 Task: Find connections with filter location Teresina with filter topic #lawenforcementwith filter profile language German with filter current company Max Fashion India with filter school Visvesvaraya Technological University with filter industry Market Research with filter service category iOS Development with filter keywords title Title Researcher
Action: Mouse moved to (241, 326)
Screenshot: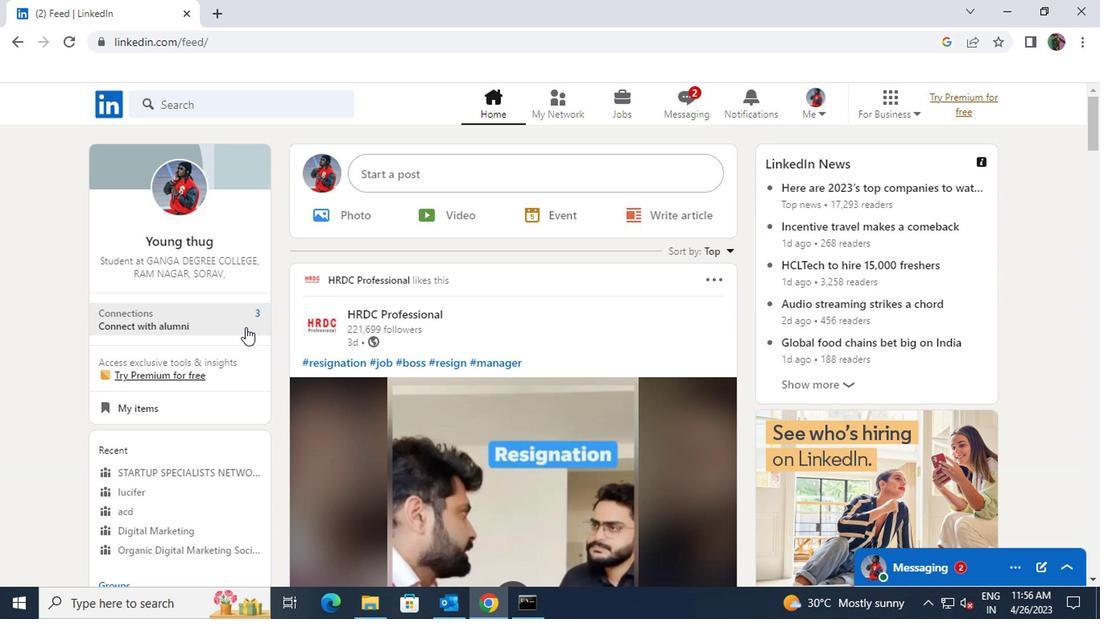 
Action: Mouse pressed left at (241, 326)
Screenshot: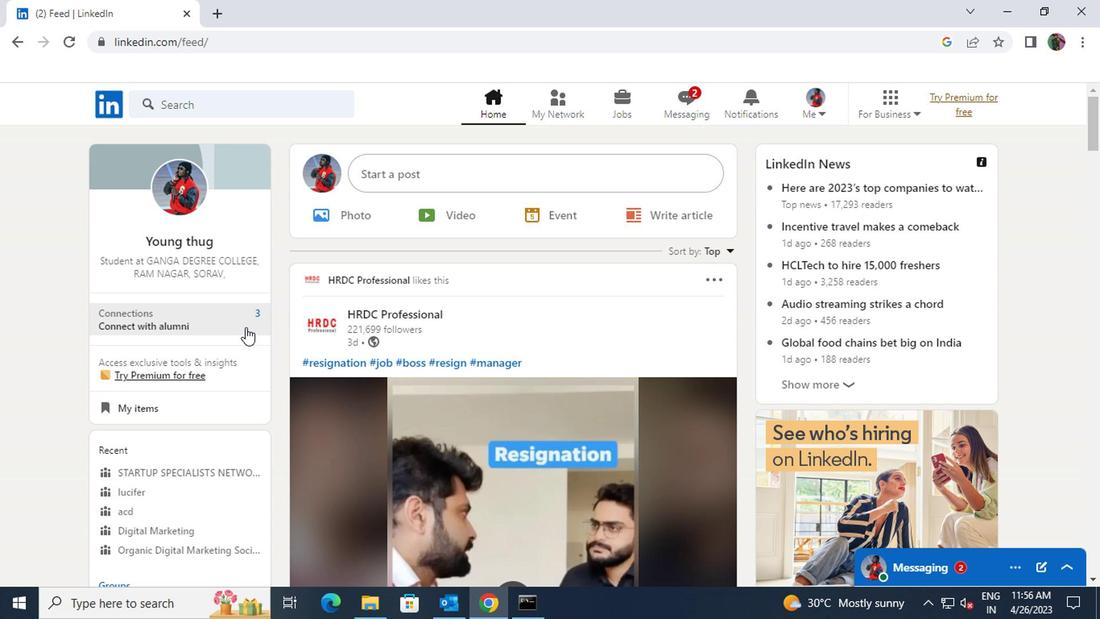 
Action: Mouse moved to (264, 193)
Screenshot: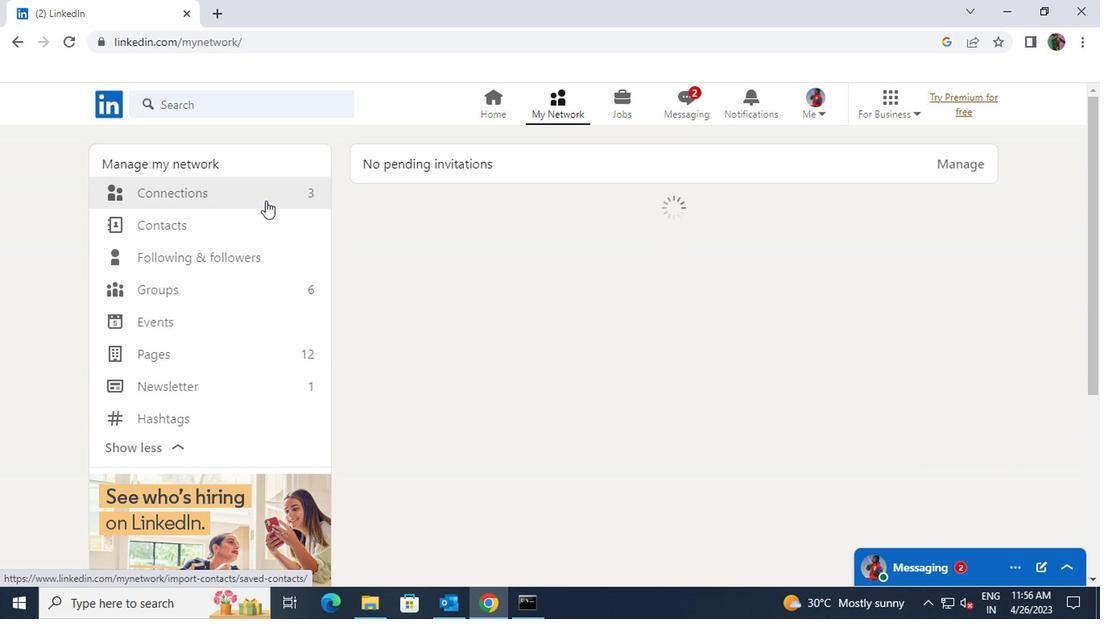 
Action: Mouse pressed left at (264, 193)
Screenshot: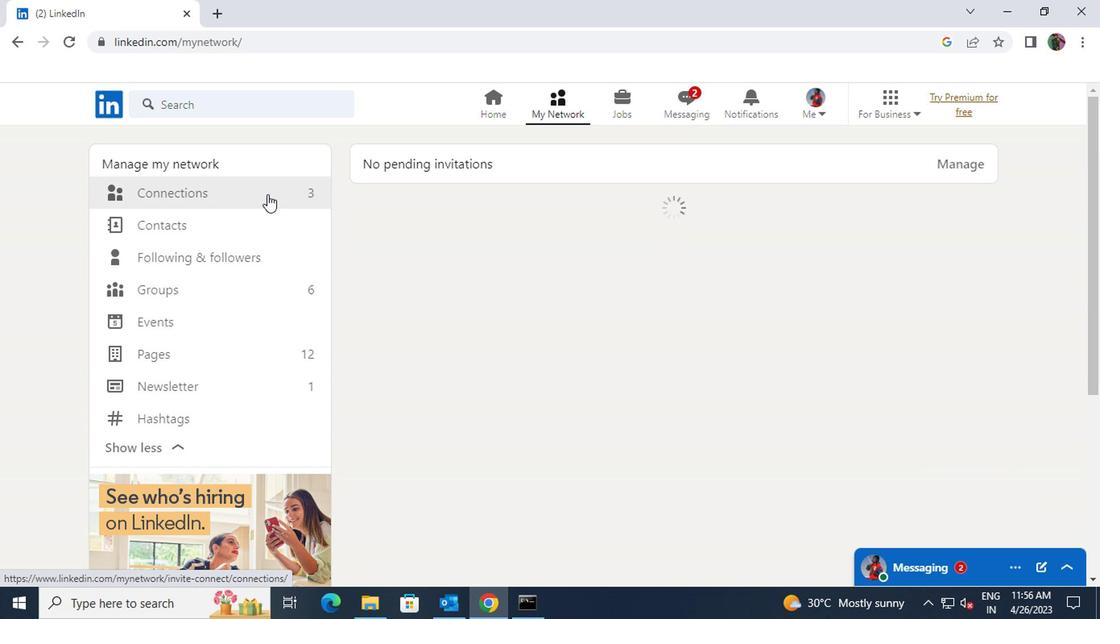 
Action: Mouse moved to (629, 197)
Screenshot: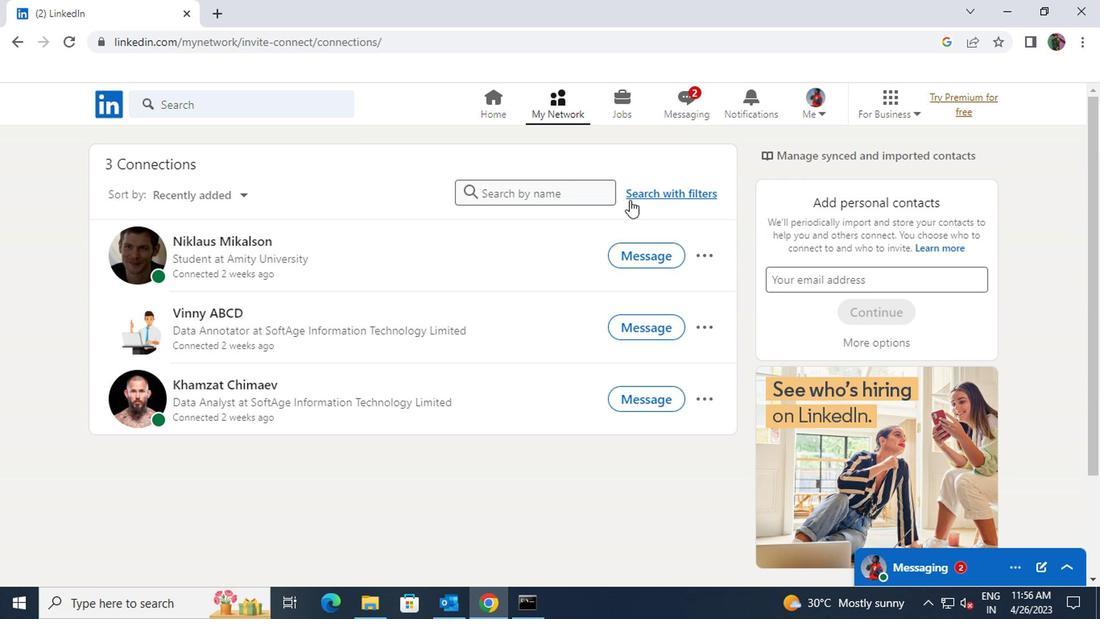 
Action: Mouse pressed left at (629, 197)
Screenshot: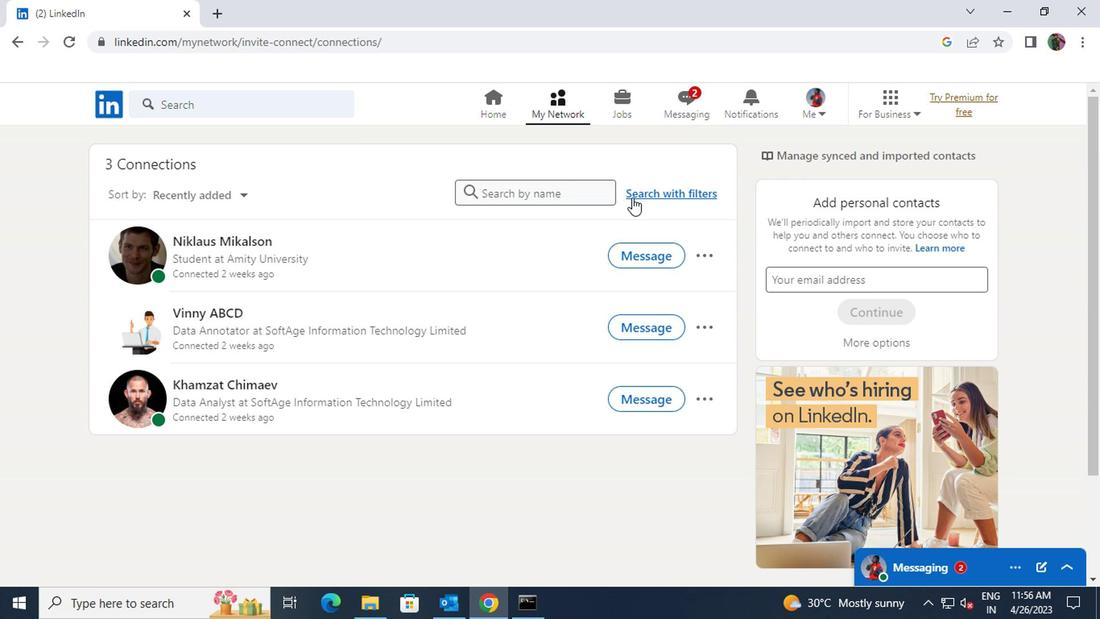 
Action: Mouse moved to (589, 146)
Screenshot: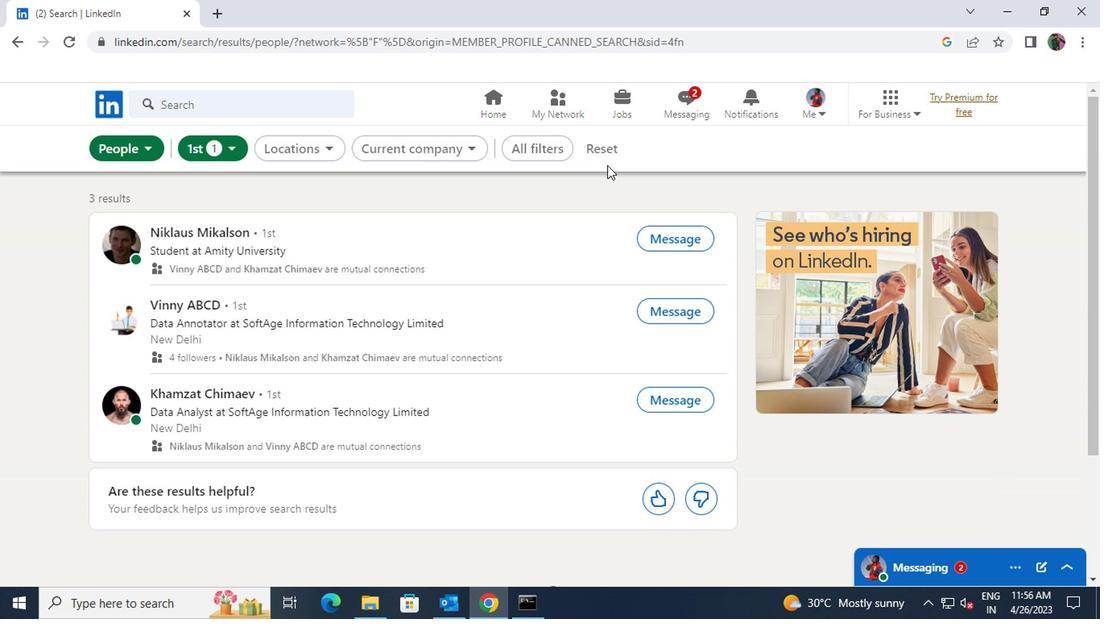 
Action: Mouse pressed left at (589, 146)
Screenshot: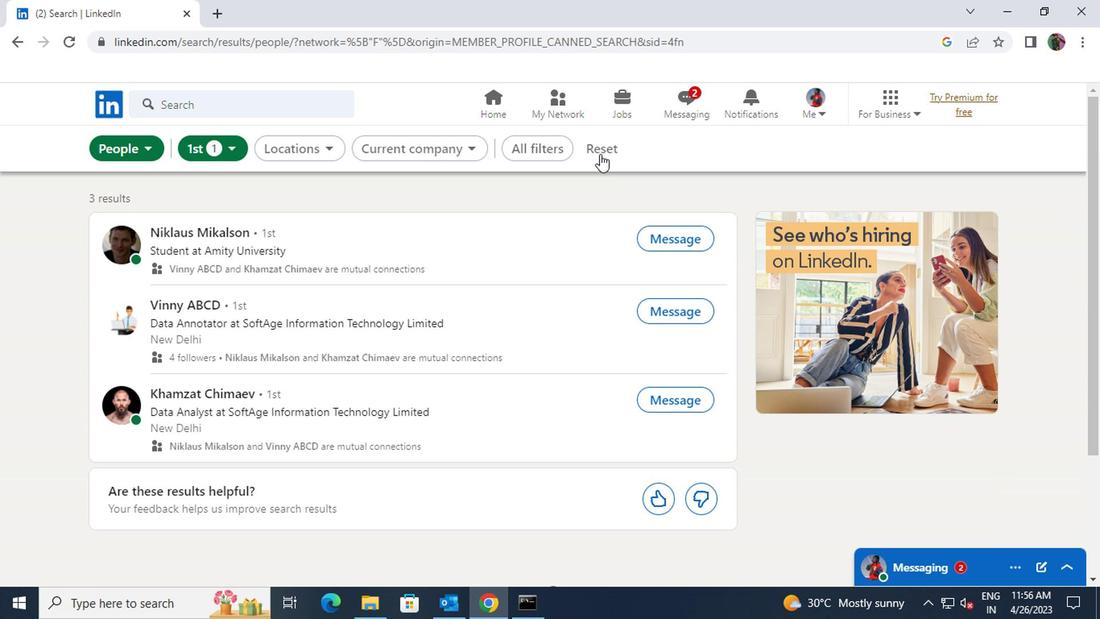 
Action: Mouse moved to (563, 148)
Screenshot: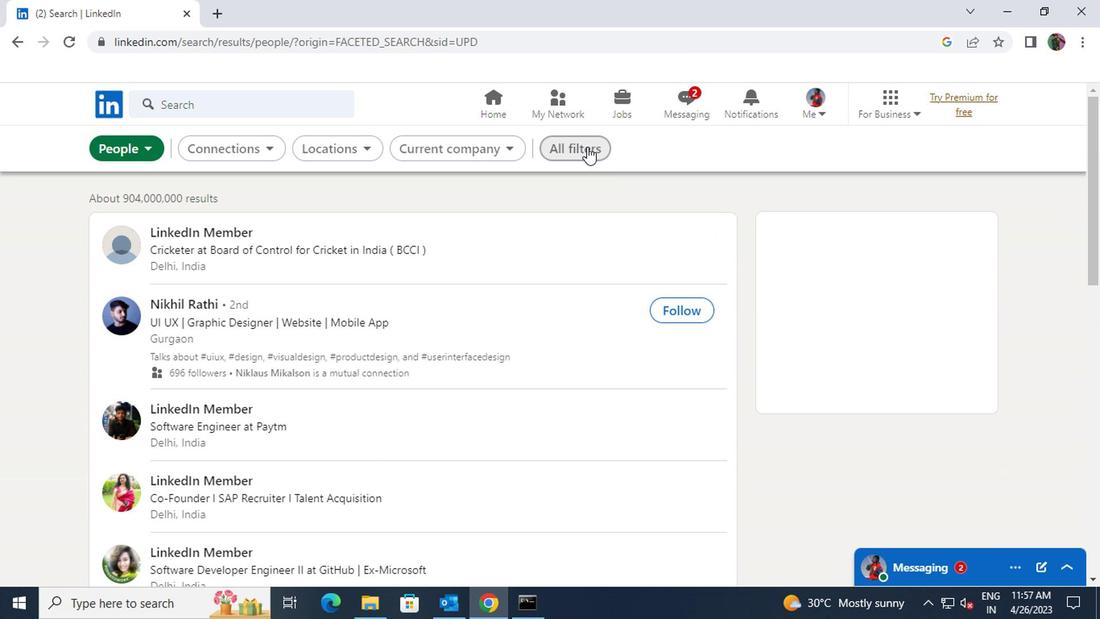 
Action: Mouse pressed left at (563, 148)
Screenshot: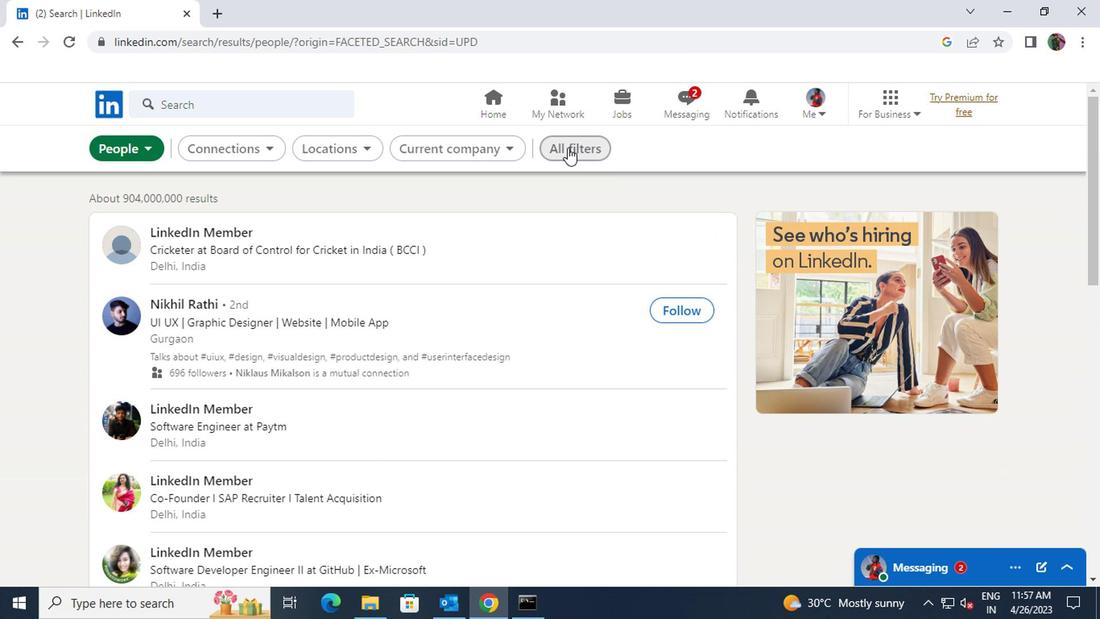 
Action: Mouse moved to (774, 315)
Screenshot: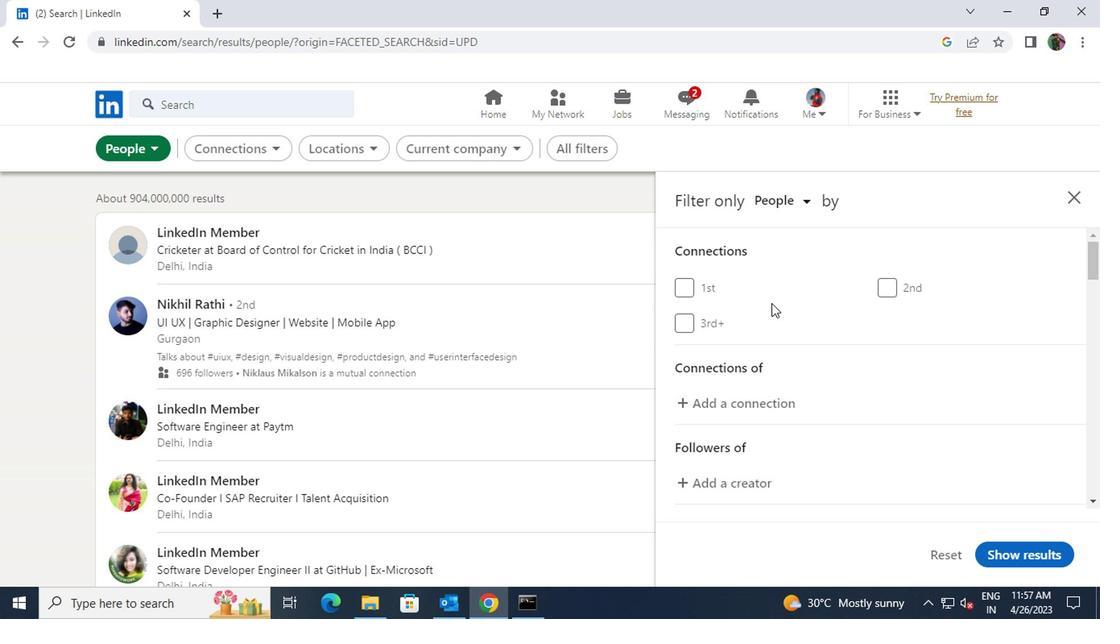 
Action: Mouse scrolled (774, 315) with delta (0, 0)
Screenshot: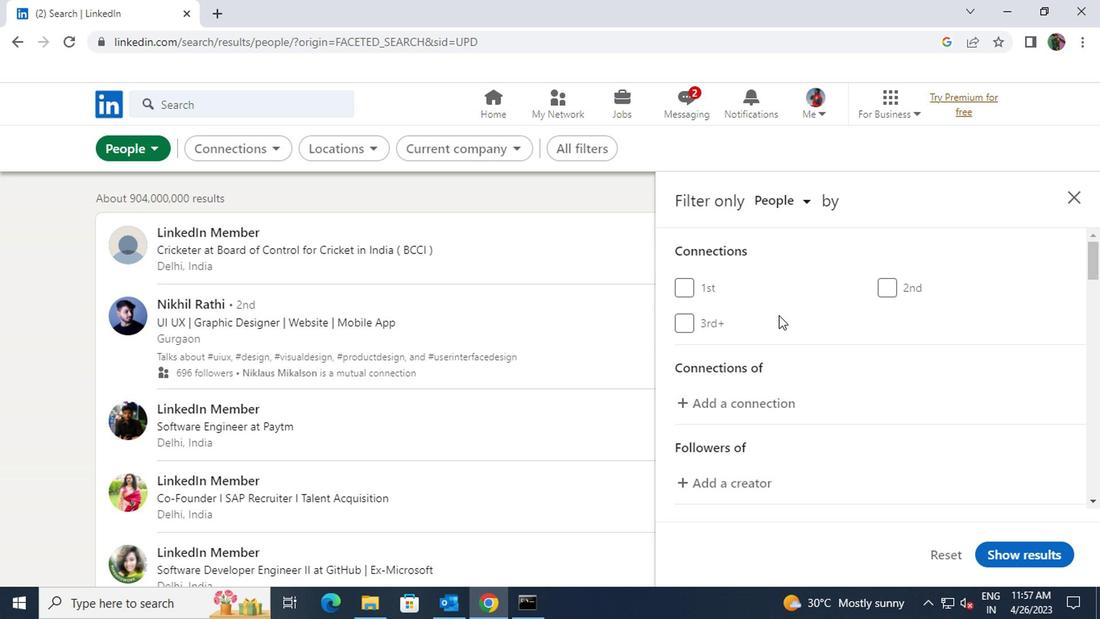 
Action: Mouse scrolled (774, 315) with delta (0, 0)
Screenshot: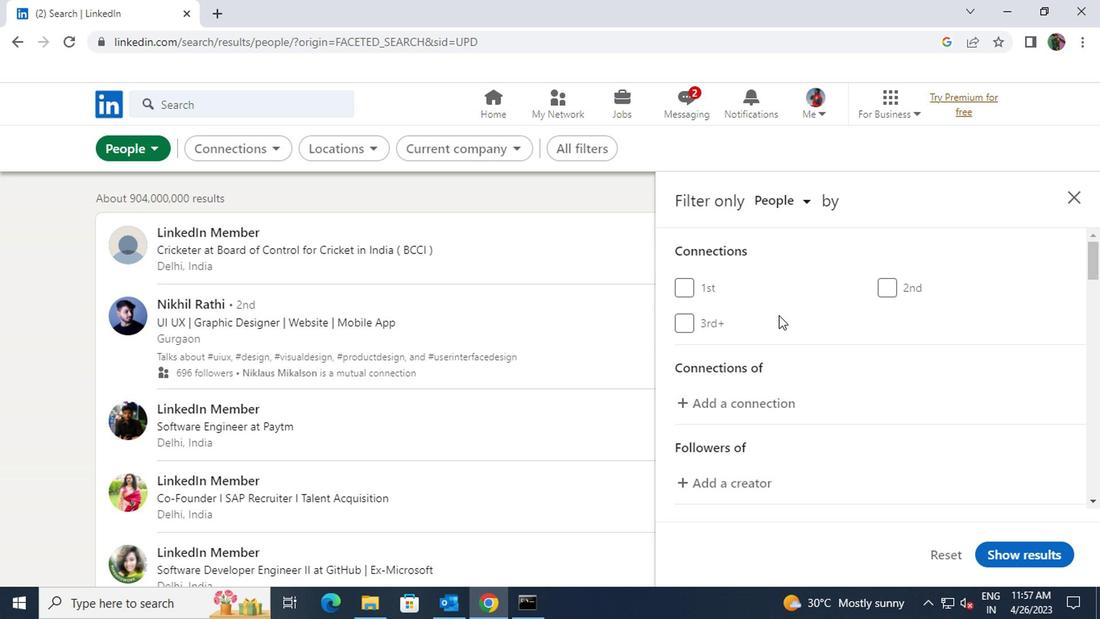 
Action: Mouse scrolled (774, 315) with delta (0, 0)
Screenshot: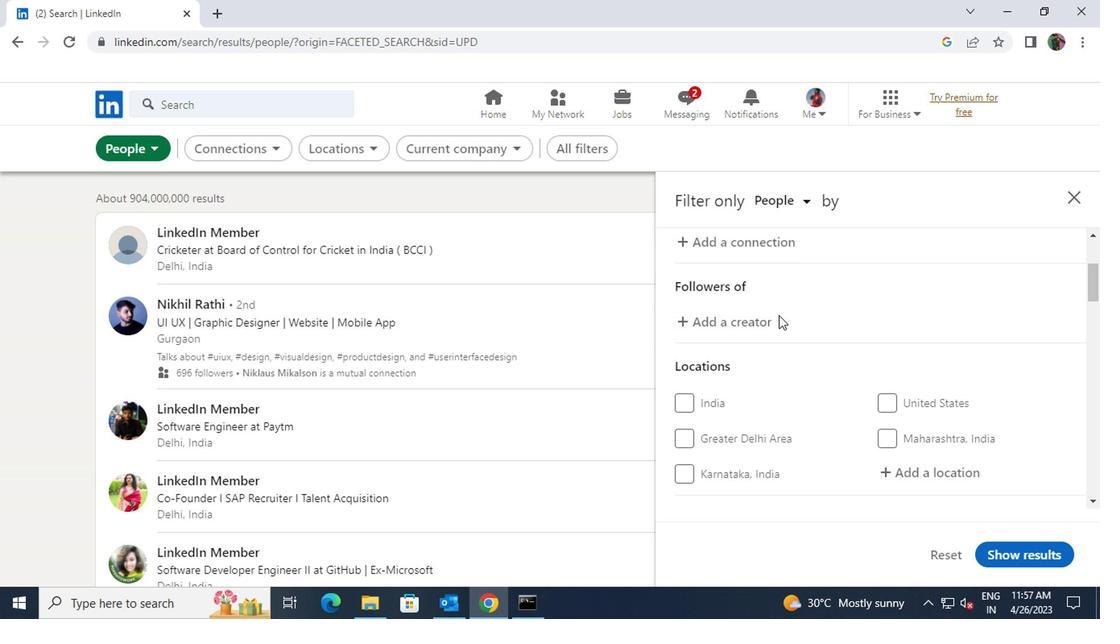 
Action: Mouse moved to (905, 392)
Screenshot: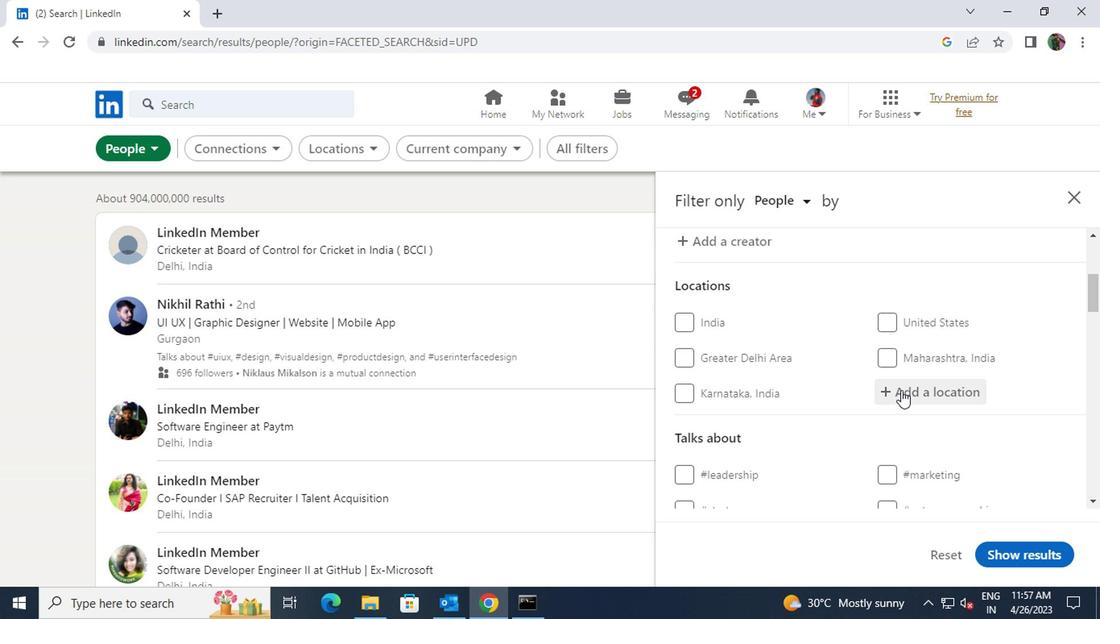 
Action: Mouse pressed left at (905, 392)
Screenshot: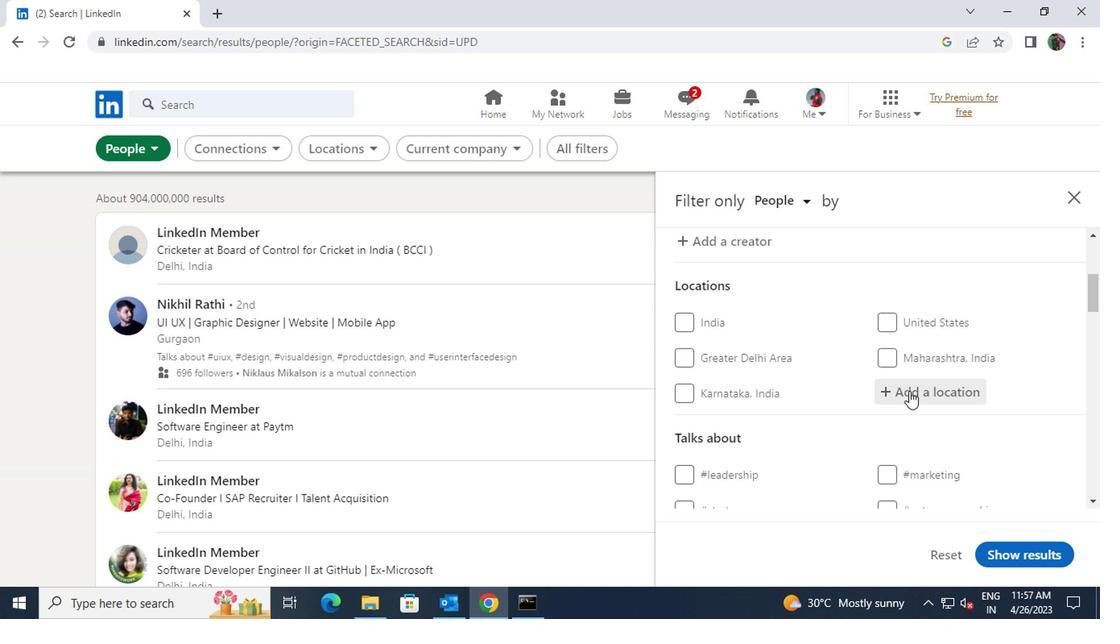 
Action: Key pressed <Key.shift><Key.shift>TERESINA
Screenshot: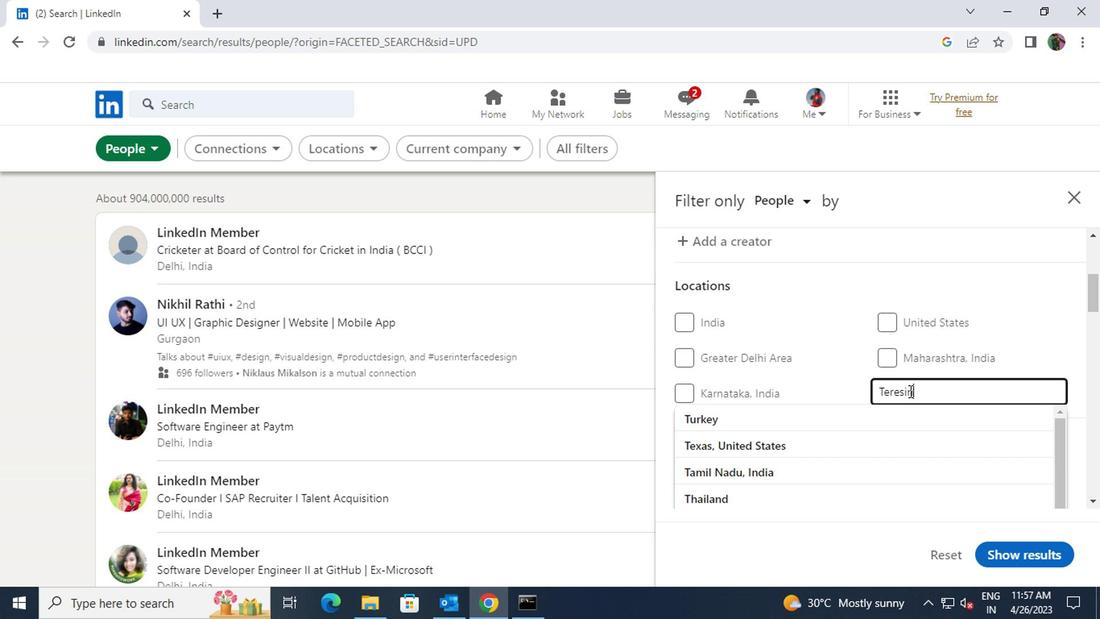 
Action: Mouse moved to (888, 419)
Screenshot: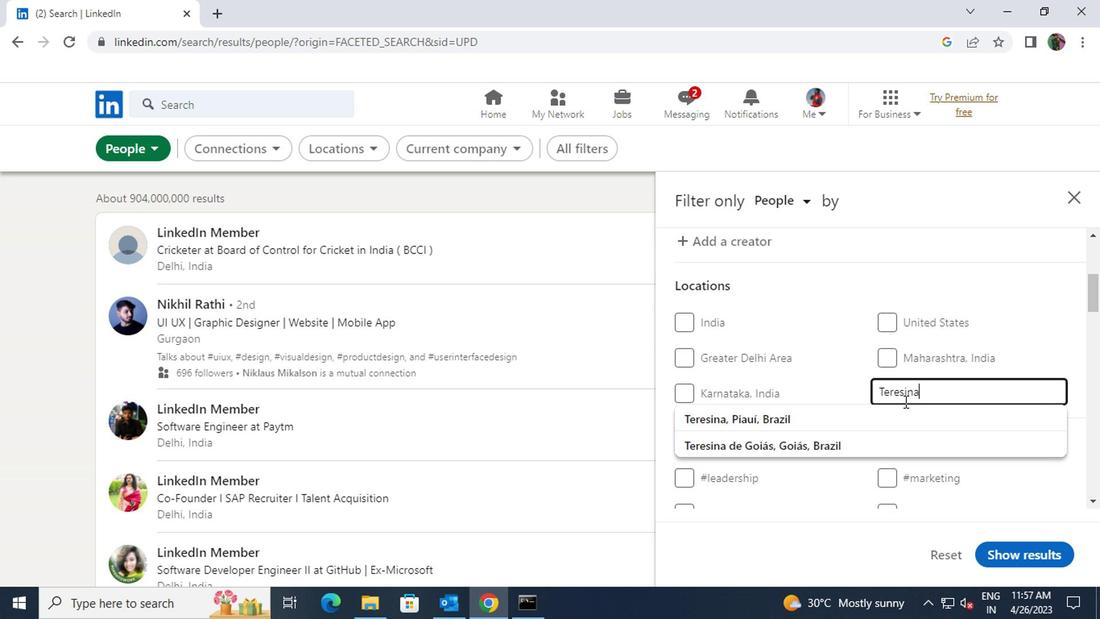 
Action: Mouse pressed left at (888, 419)
Screenshot: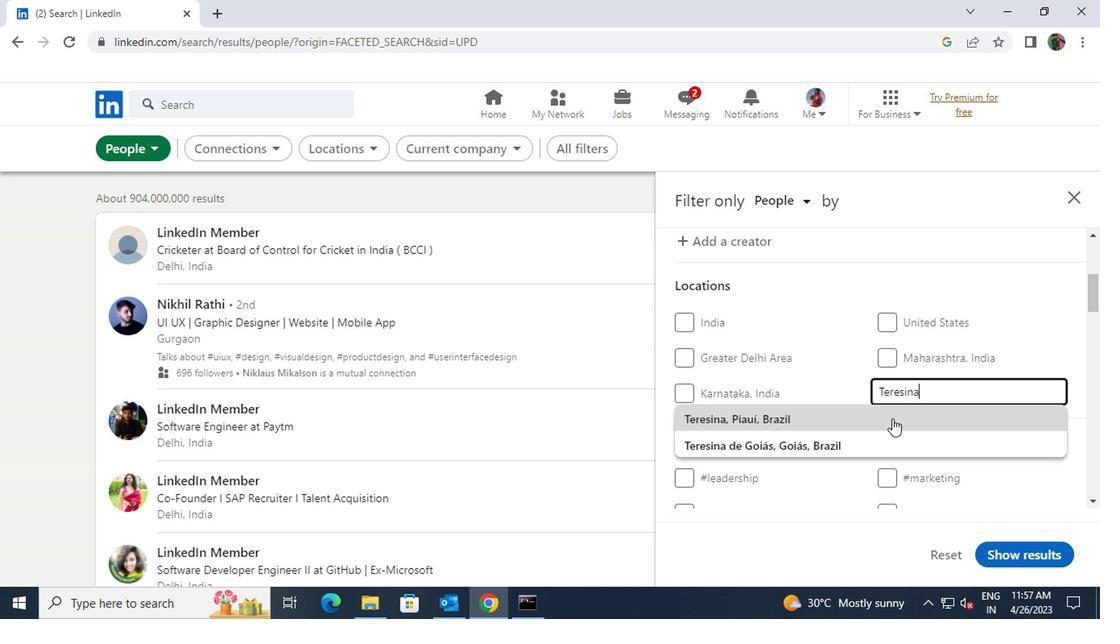 
Action: Mouse scrolled (888, 418) with delta (0, -1)
Screenshot: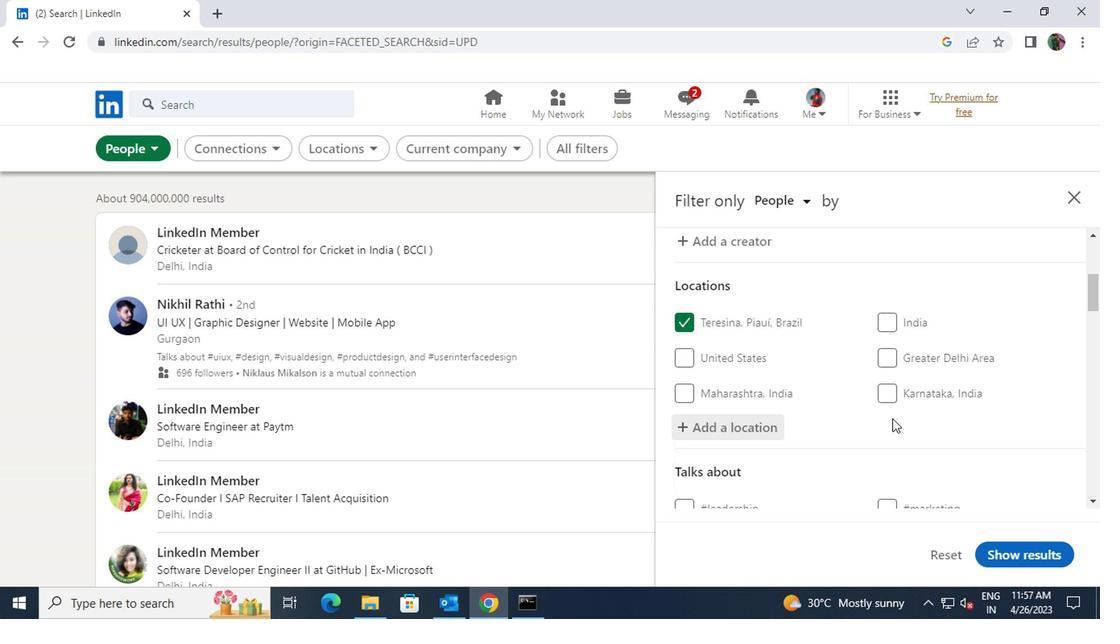 
Action: Mouse scrolled (888, 418) with delta (0, -1)
Screenshot: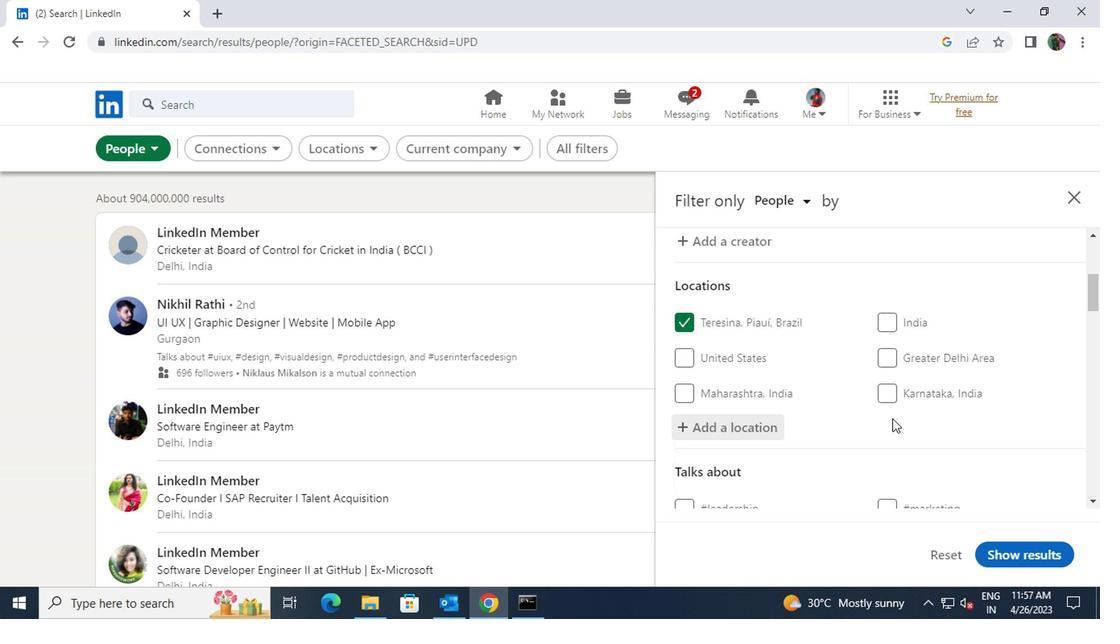 
Action: Mouse scrolled (888, 418) with delta (0, -1)
Screenshot: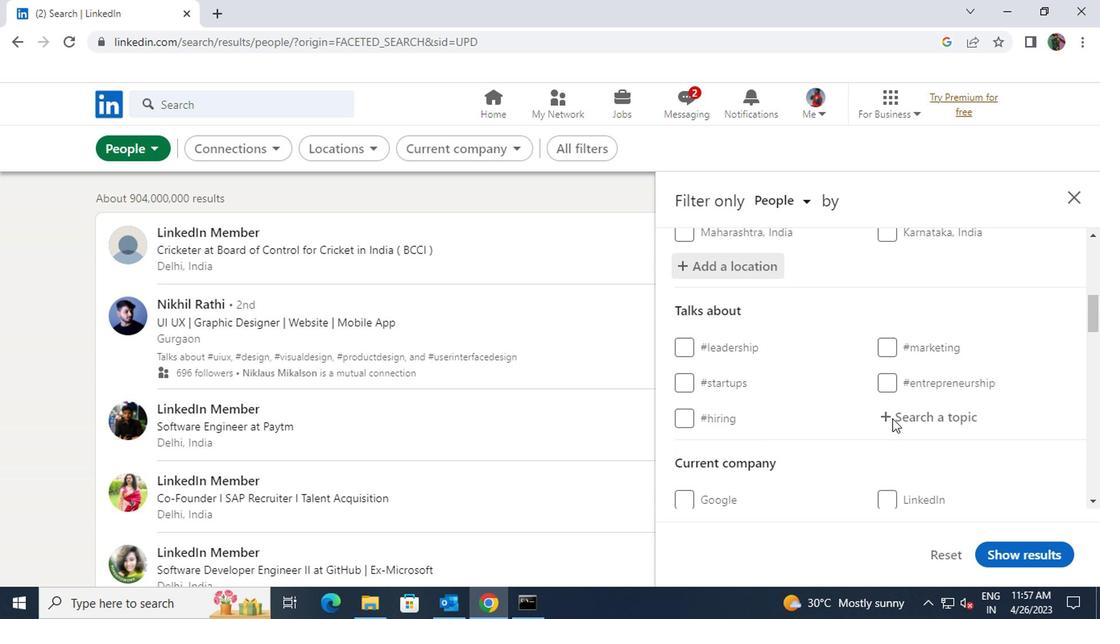 
Action: Mouse moved to (891, 338)
Screenshot: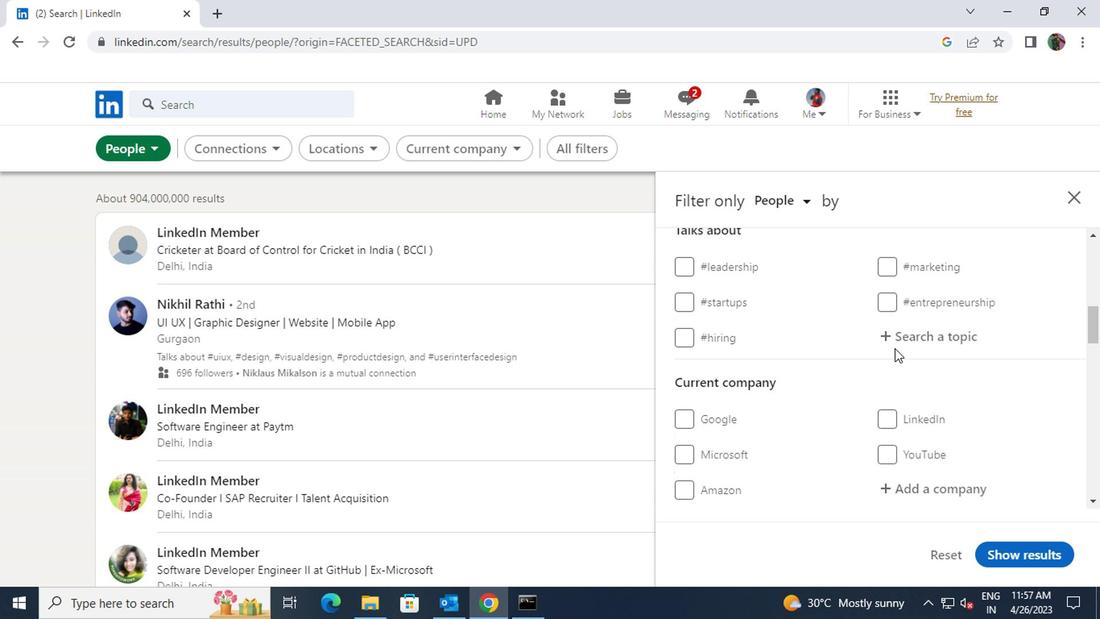 
Action: Mouse pressed left at (891, 338)
Screenshot: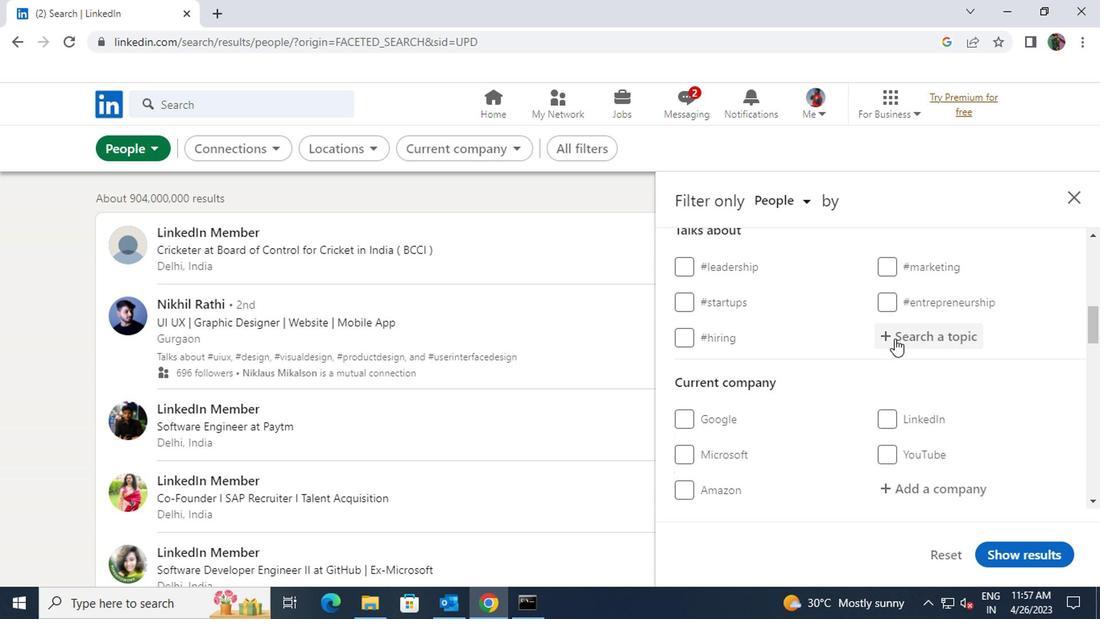 
Action: Key pressed <Key.shift><Key.shift><Key.shift><Key.shift><Key.shift><Key.shift><Key.shift><Key.shift>#<Key.shift>LAWENFORCEMNWITH
Screenshot: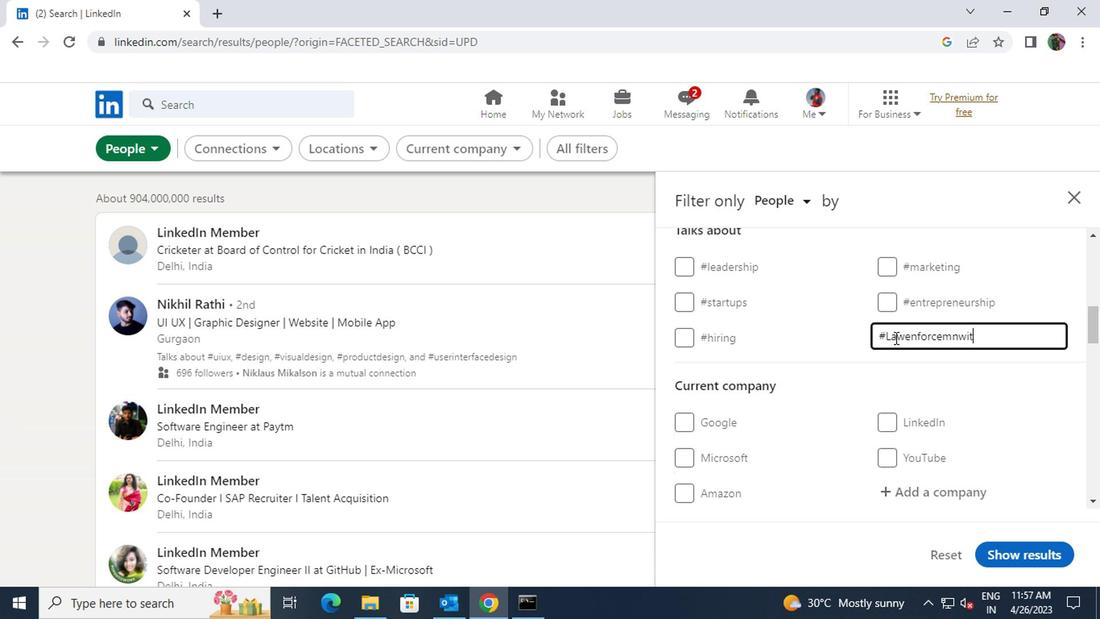 
Action: Mouse scrolled (891, 338) with delta (0, 0)
Screenshot: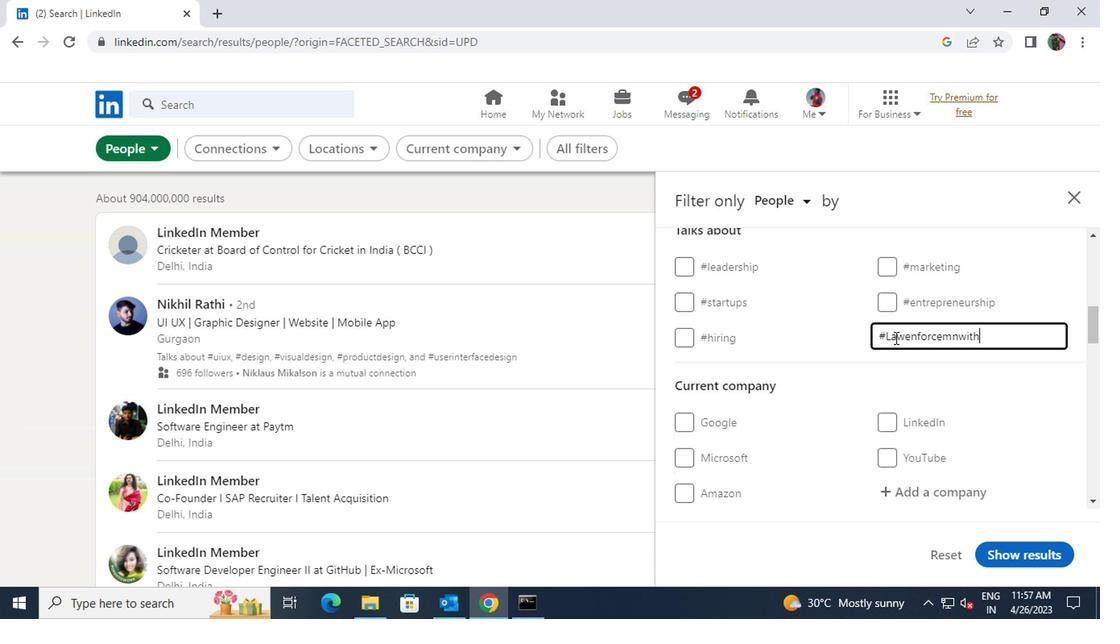
Action: Mouse scrolled (891, 338) with delta (0, 0)
Screenshot: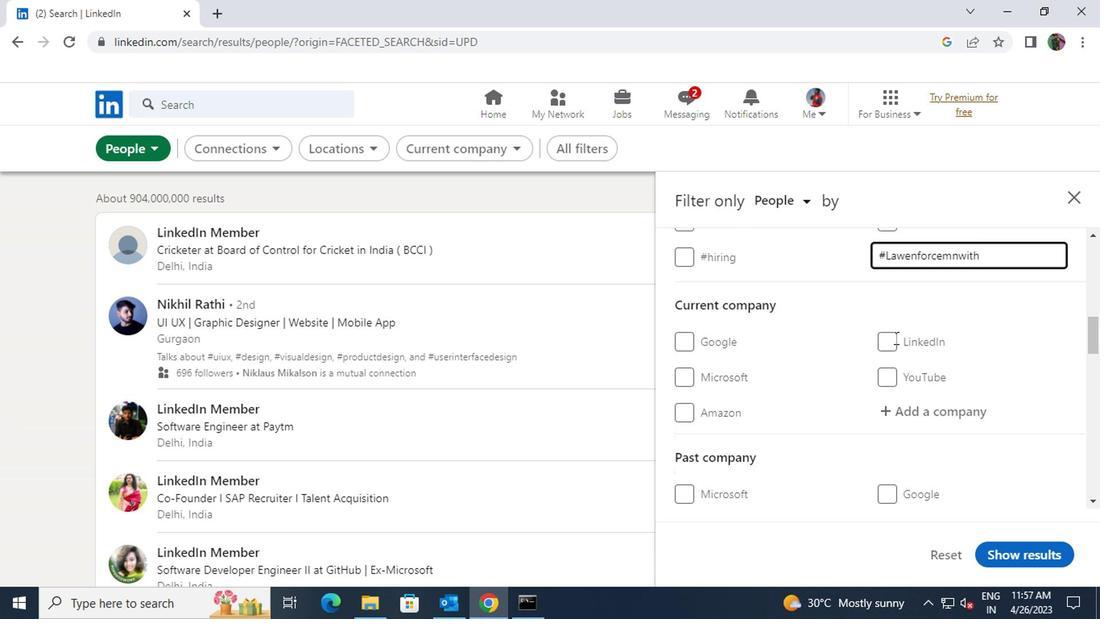 
Action: Mouse moved to (901, 325)
Screenshot: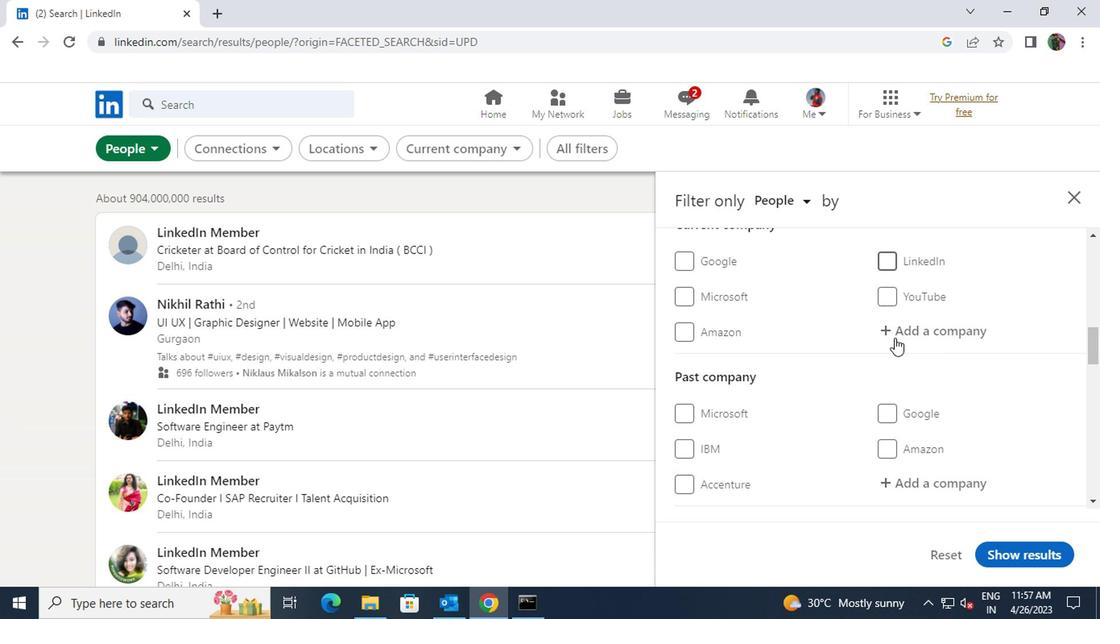 
Action: Mouse pressed left at (901, 325)
Screenshot: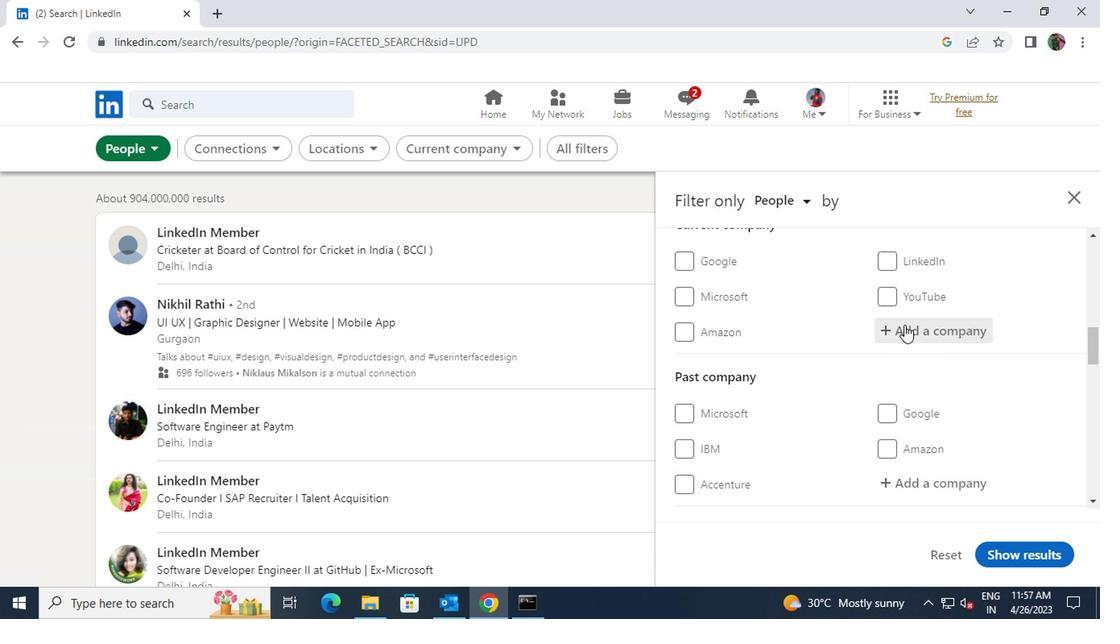 
Action: Key pressed <Key.shift>MAX<Key.space>FASHION
Screenshot: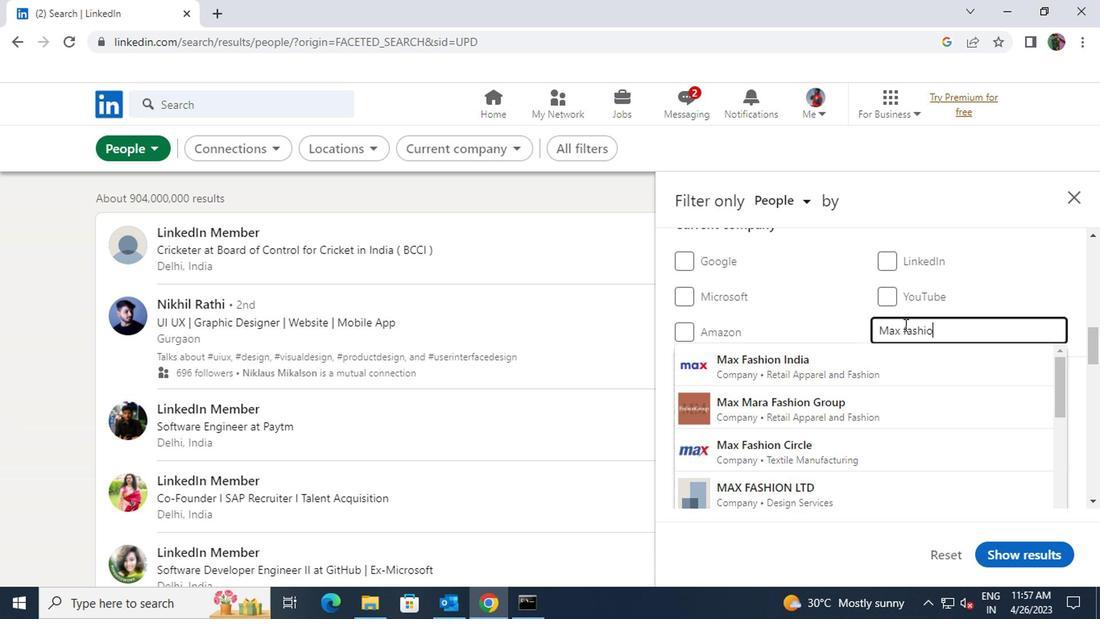 
Action: Mouse moved to (883, 367)
Screenshot: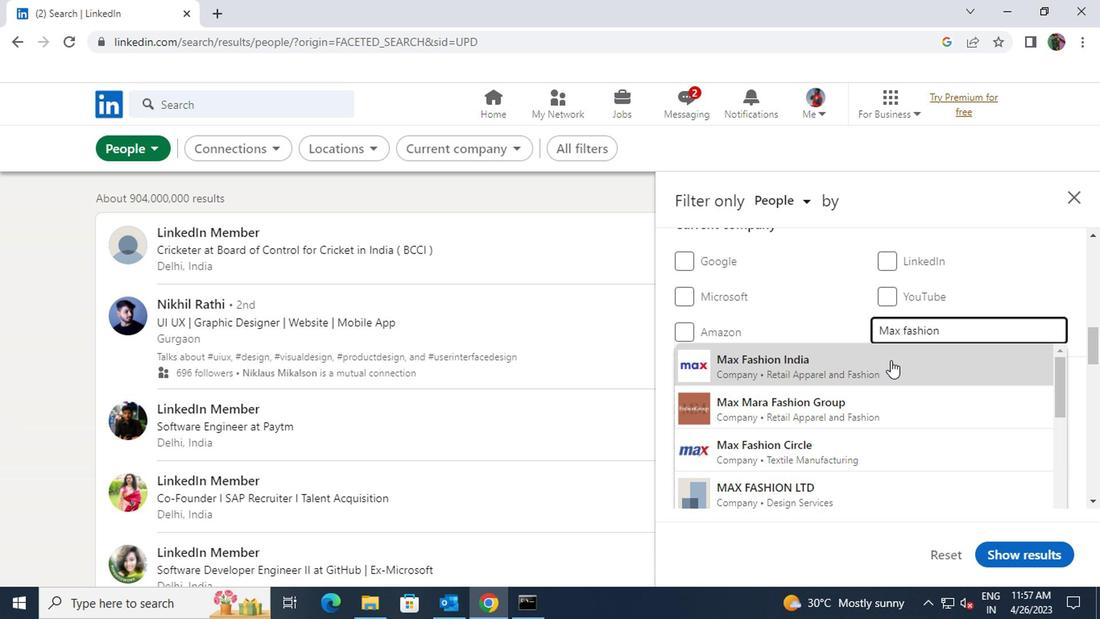
Action: Mouse pressed left at (883, 367)
Screenshot: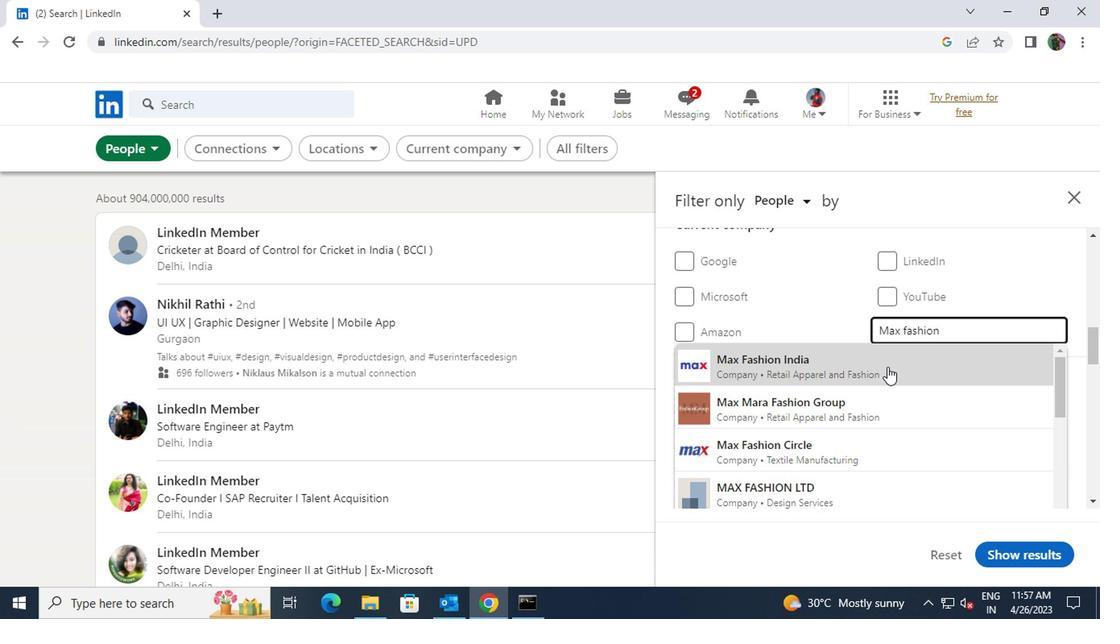 
Action: Mouse scrolled (883, 366) with delta (0, -1)
Screenshot: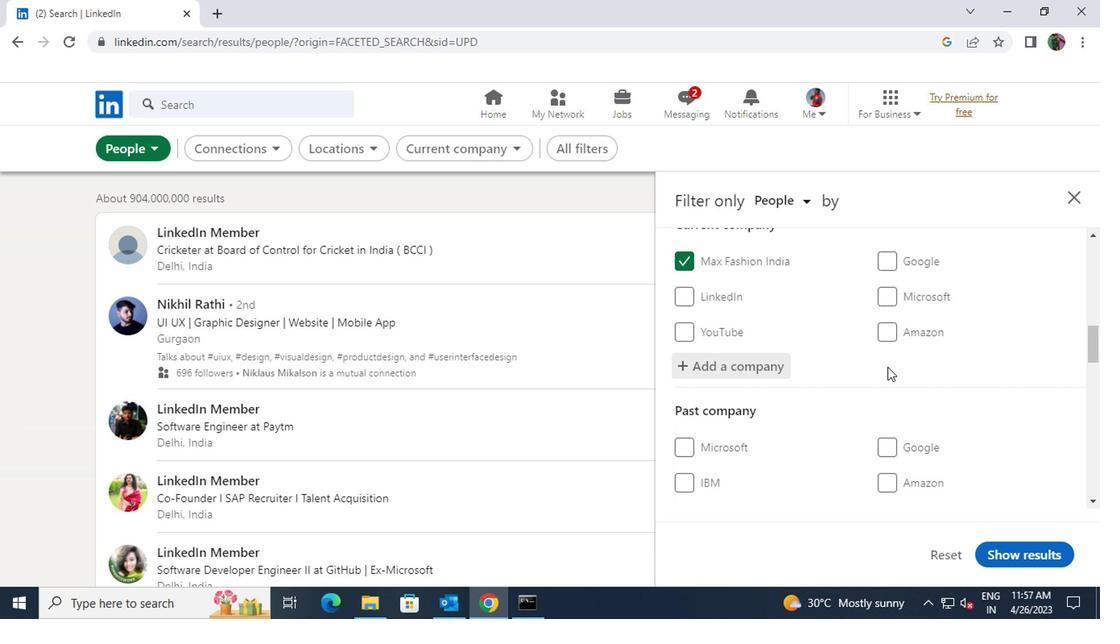 
Action: Mouse scrolled (883, 366) with delta (0, -1)
Screenshot: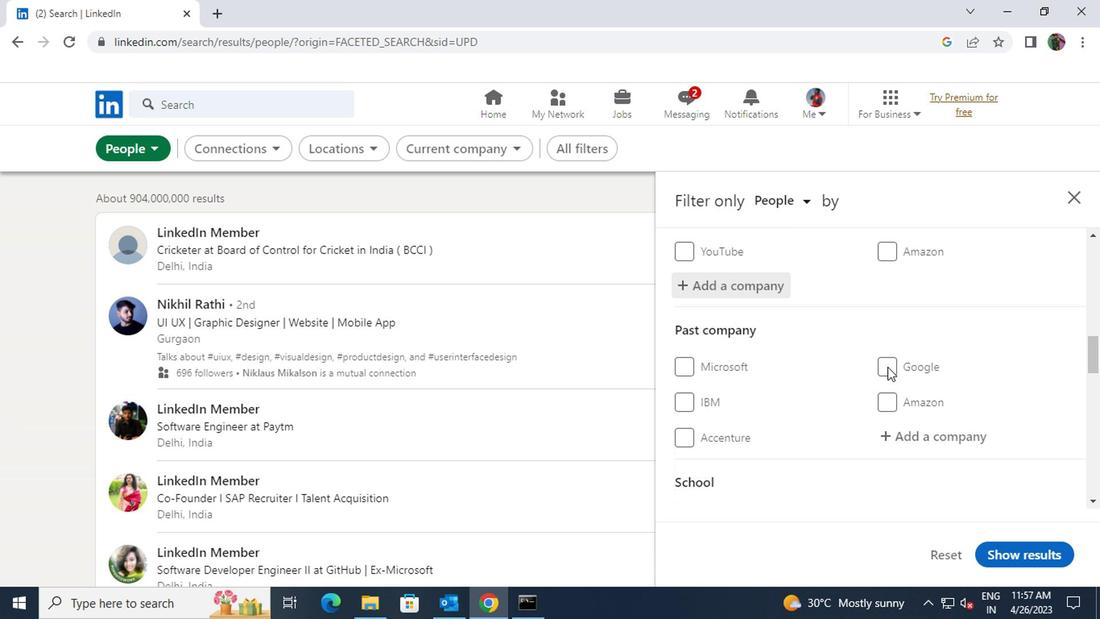 
Action: Mouse scrolled (883, 366) with delta (0, -1)
Screenshot: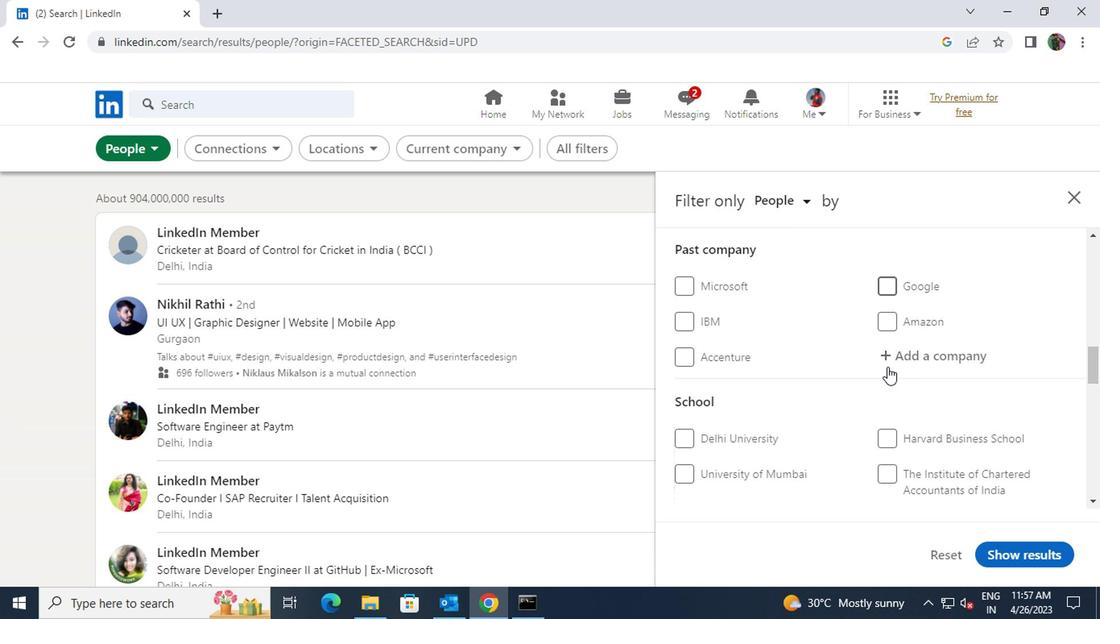 
Action: Mouse moved to (890, 441)
Screenshot: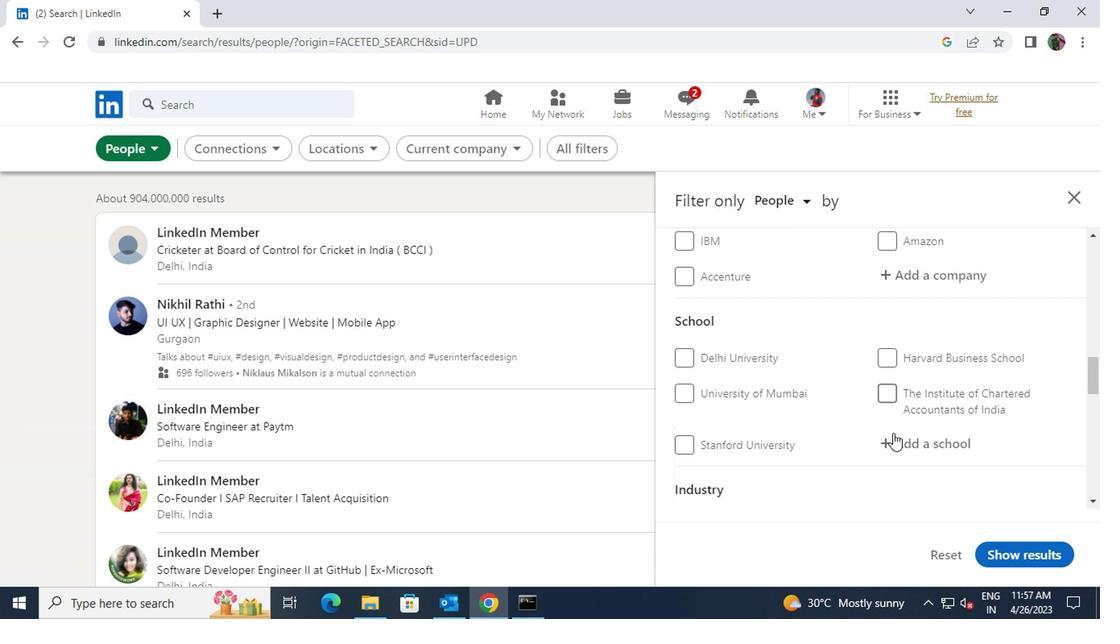 
Action: Mouse pressed left at (890, 441)
Screenshot: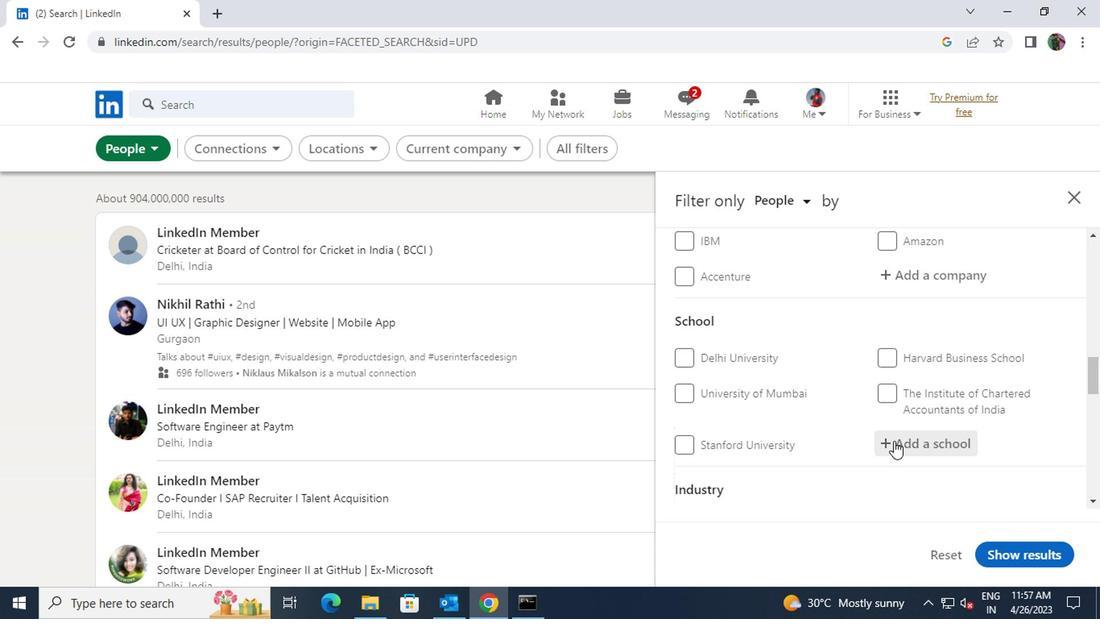 
Action: Key pressed <Key.shift>VISVES
Screenshot: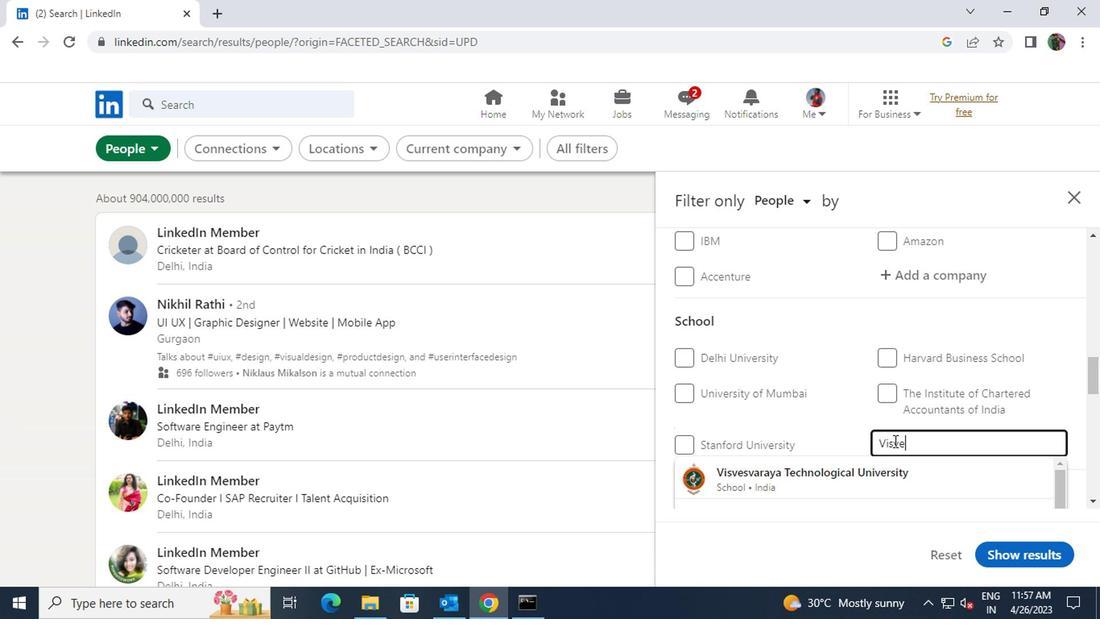 
Action: Mouse moved to (884, 475)
Screenshot: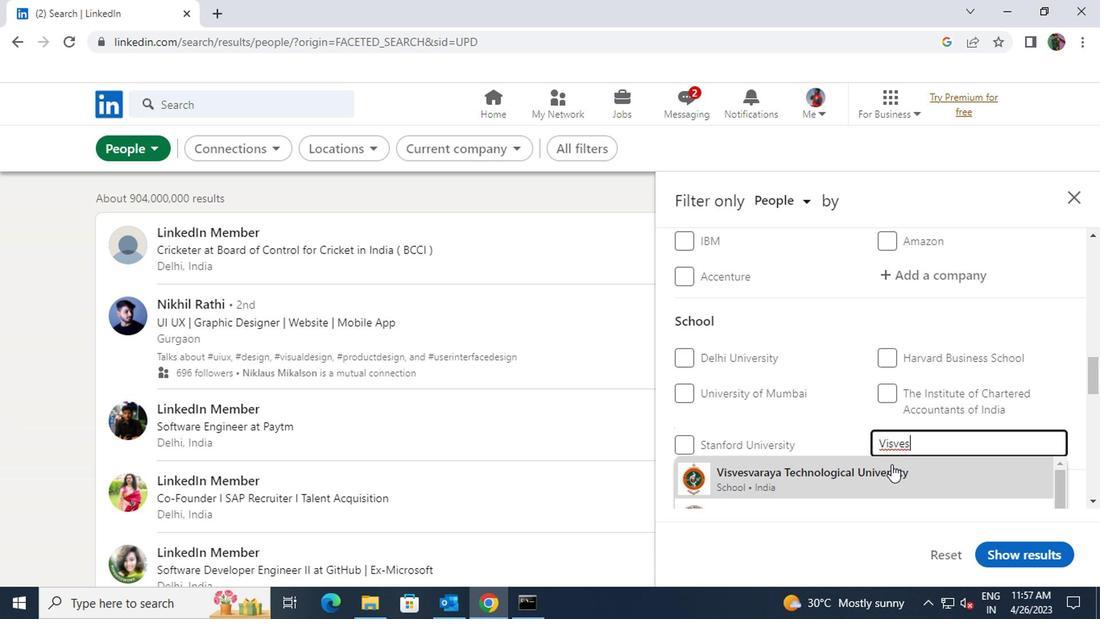 
Action: Mouse pressed left at (884, 475)
Screenshot: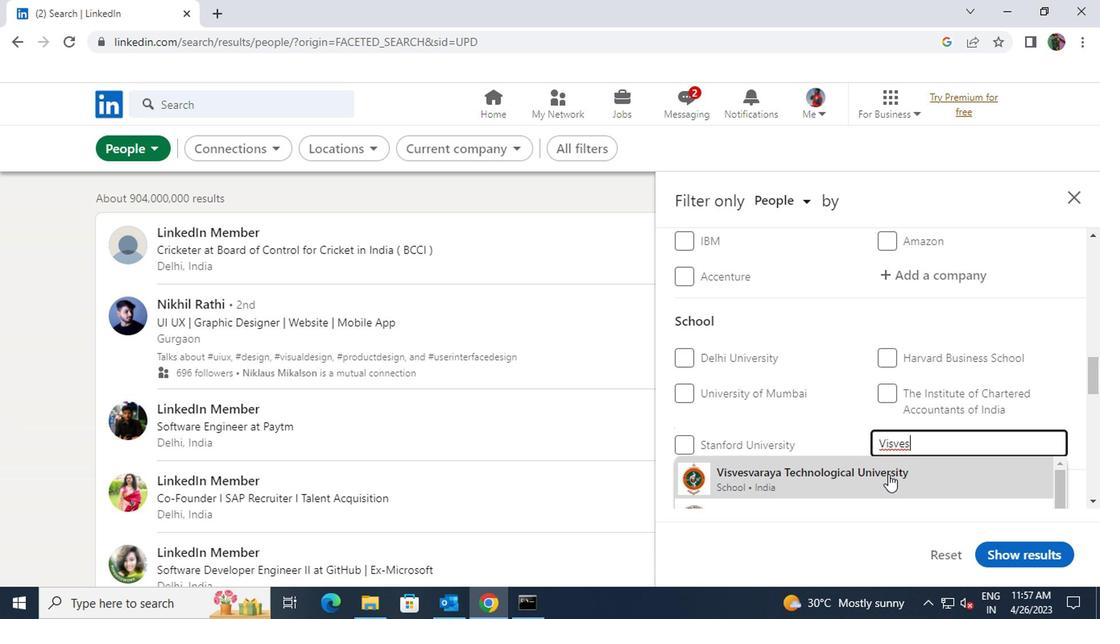 
Action: Mouse scrolled (884, 474) with delta (0, -1)
Screenshot: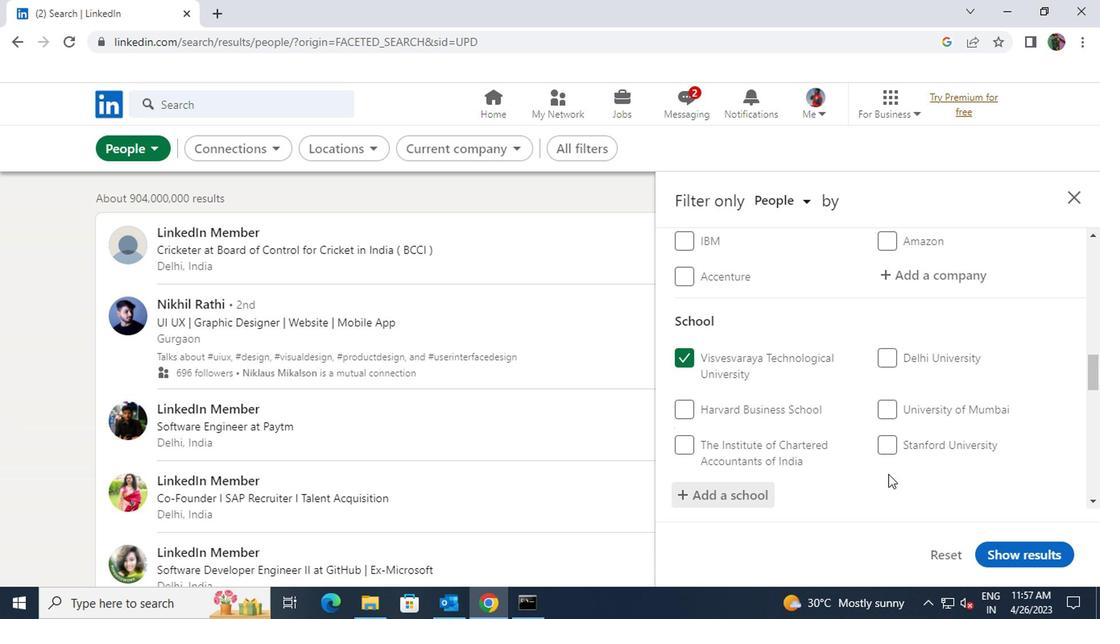 
Action: Mouse scrolled (884, 474) with delta (0, -1)
Screenshot: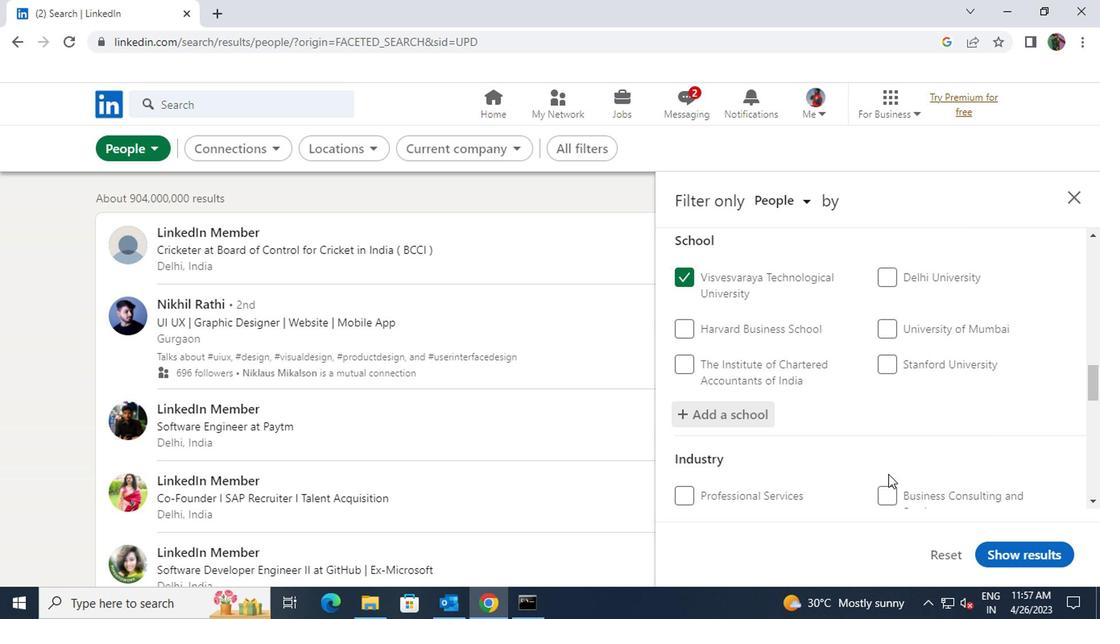 
Action: Mouse scrolled (884, 474) with delta (0, -1)
Screenshot: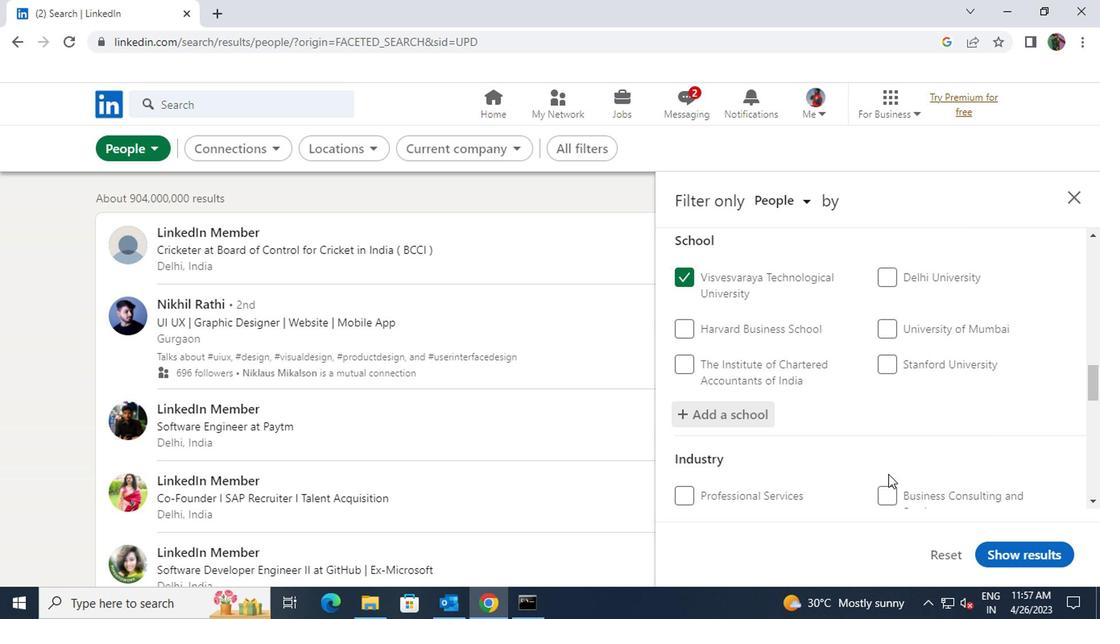 
Action: Mouse moved to (906, 443)
Screenshot: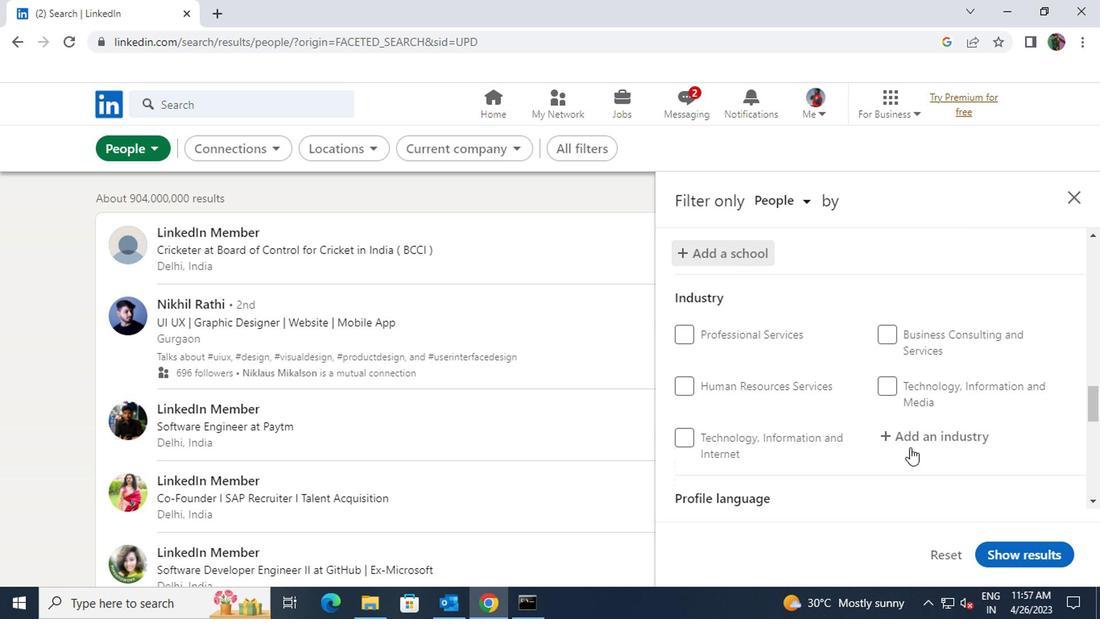 
Action: Mouse pressed left at (906, 443)
Screenshot: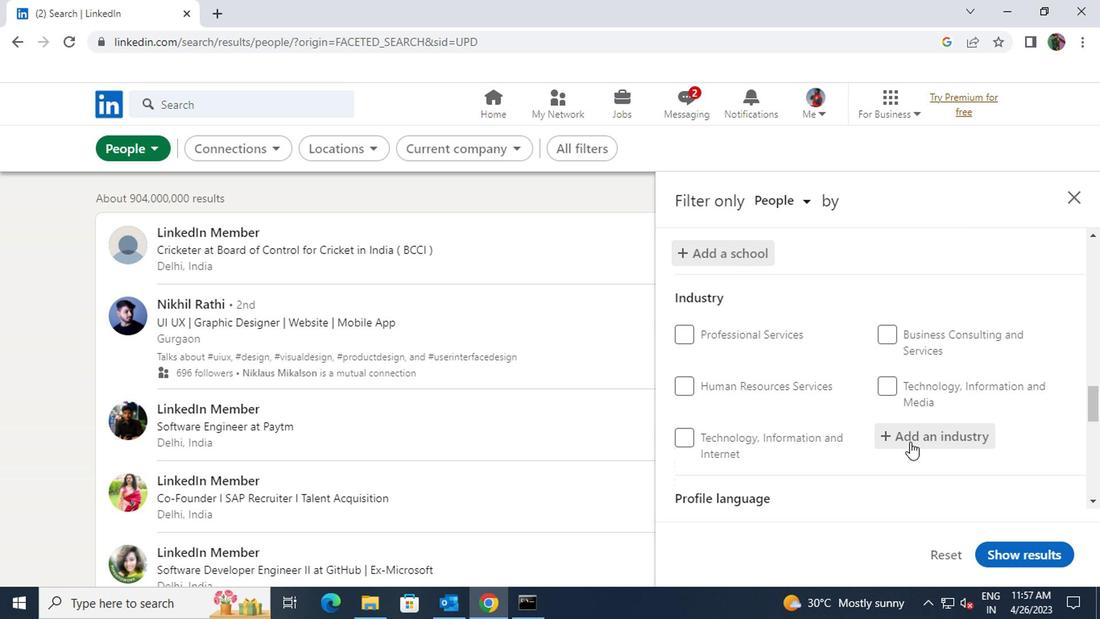 
Action: Key pressed <Key.shift>MARKET
Screenshot: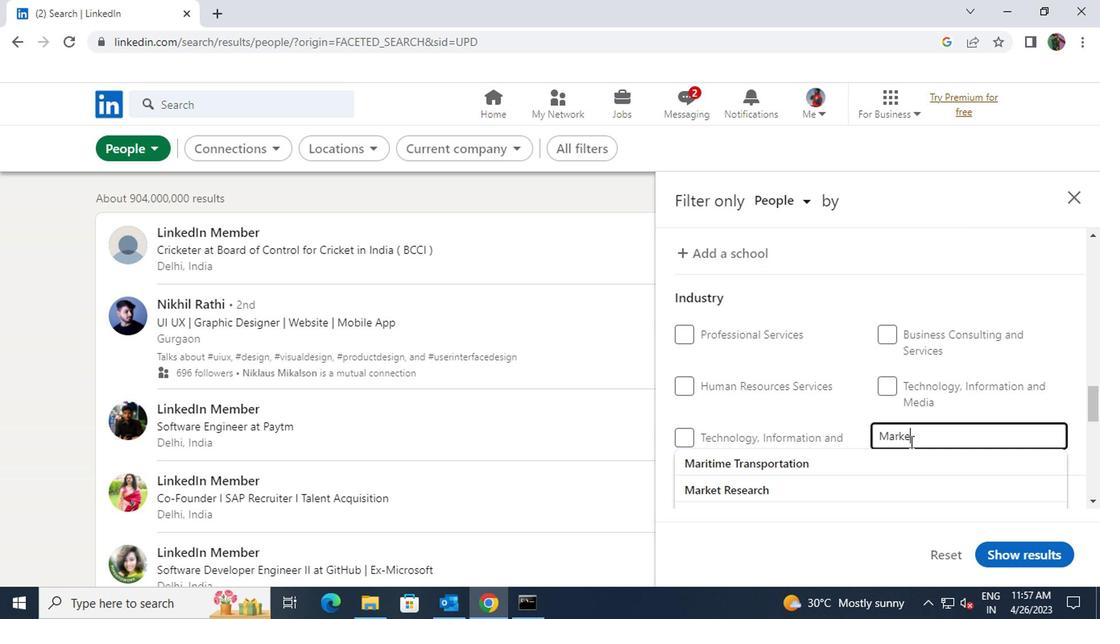 
Action: Mouse moved to (893, 464)
Screenshot: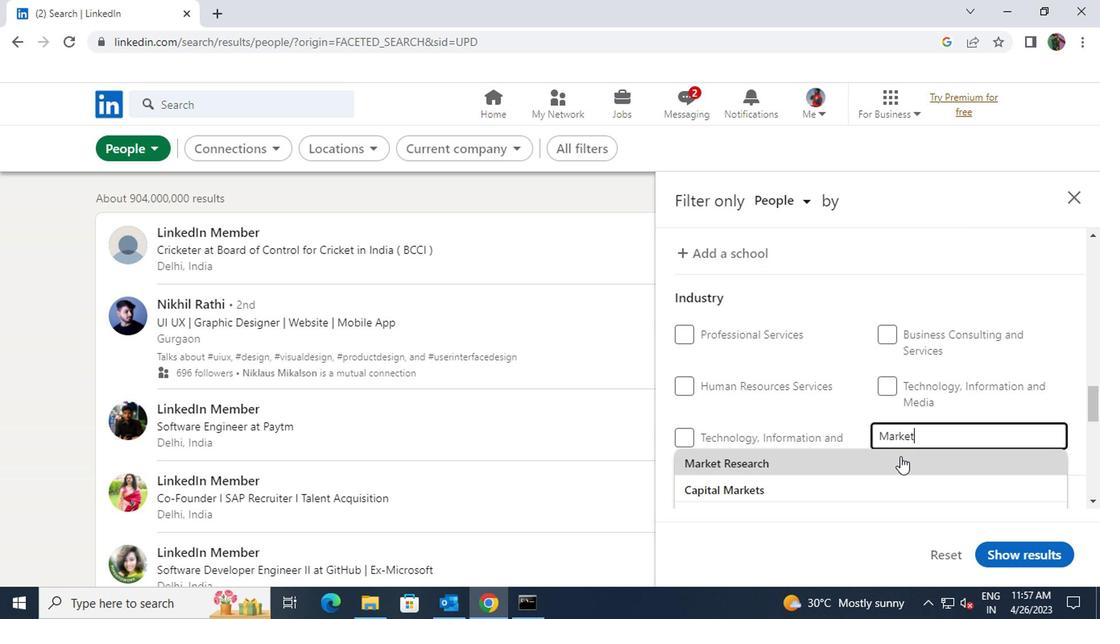 
Action: Mouse pressed left at (893, 464)
Screenshot: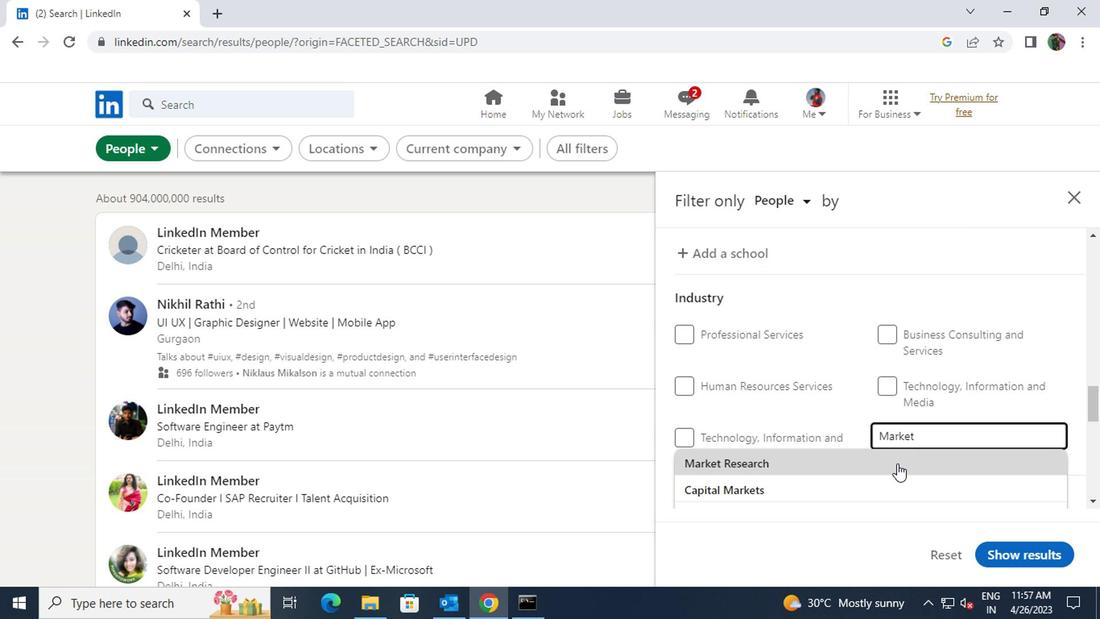 
Action: Mouse scrolled (893, 463) with delta (0, -1)
Screenshot: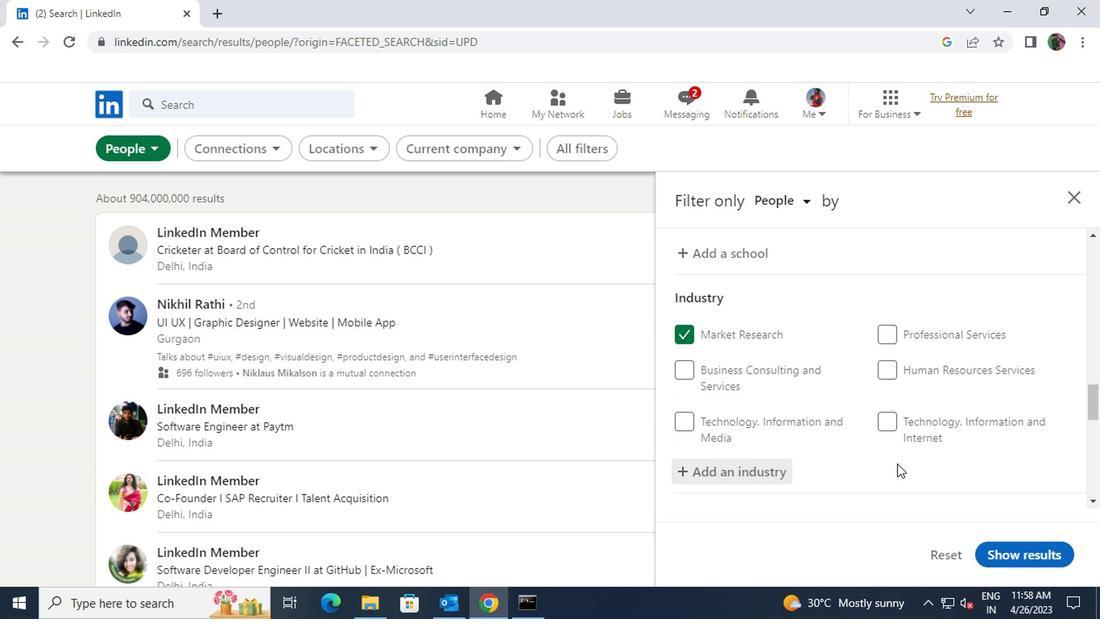 
Action: Mouse scrolled (893, 463) with delta (0, -1)
Screenshot: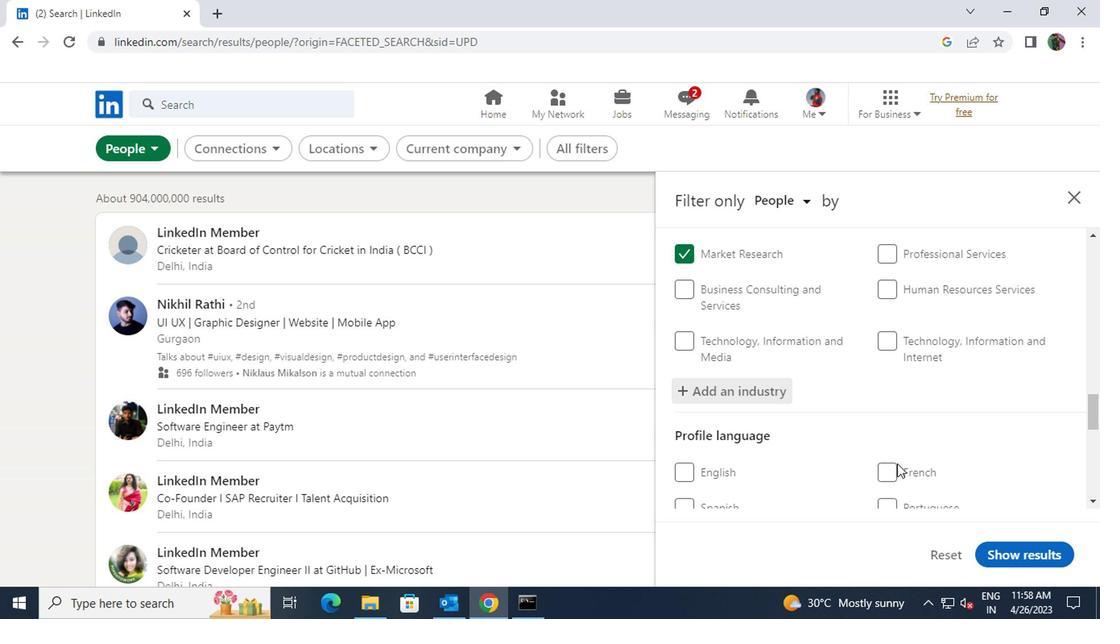 
Action: Mouse moved to (686, 461)
Screenshot: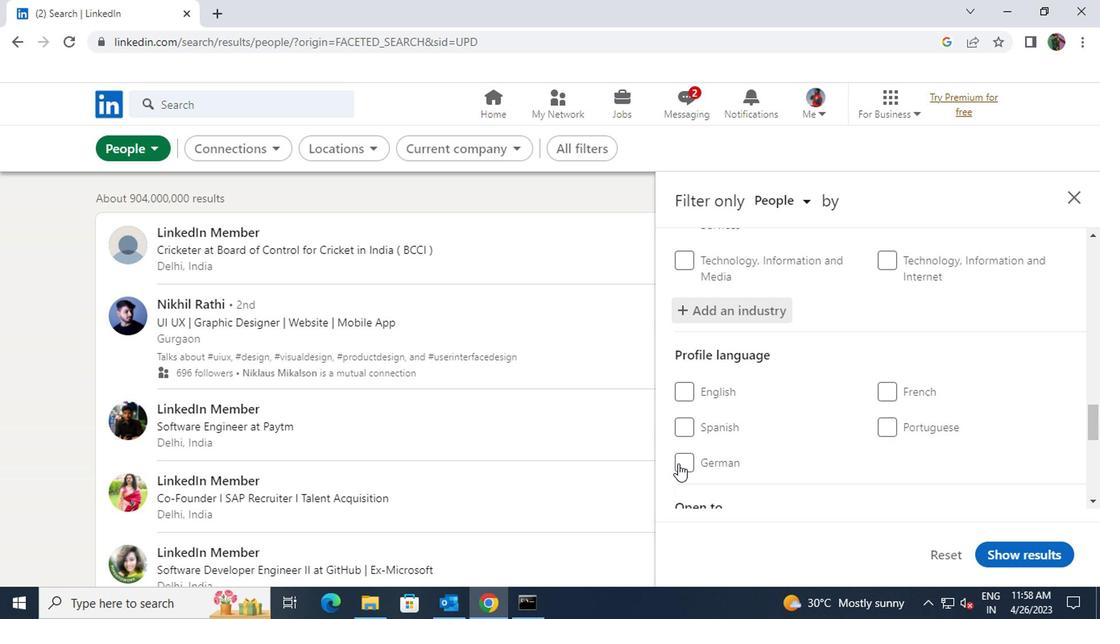 
Action: Mouse pressed left at (686, 461)
Screenshot: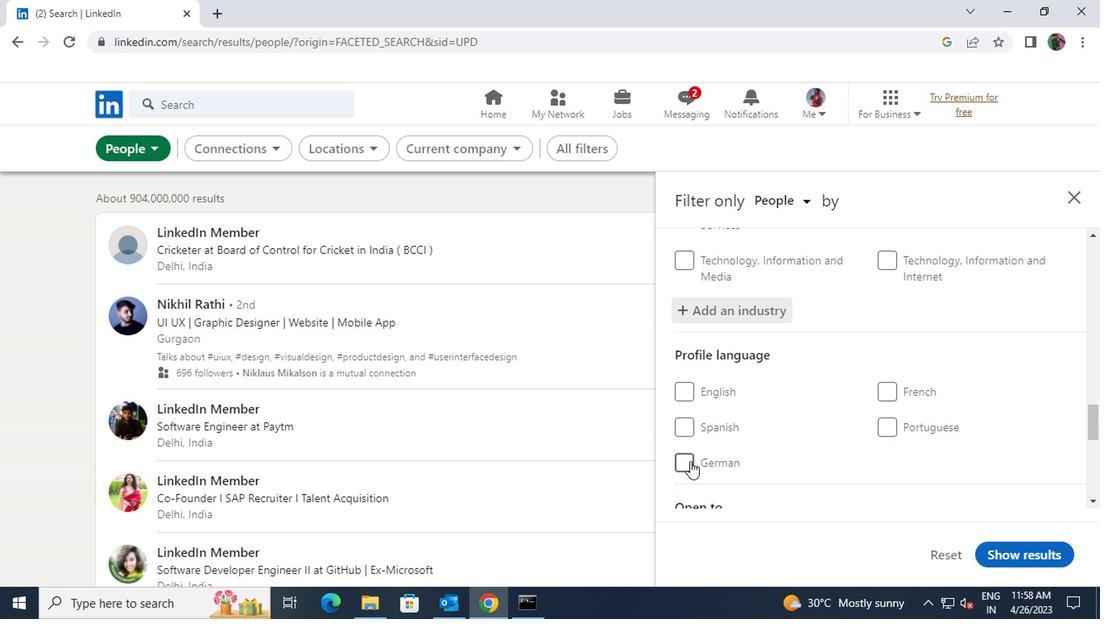 
Action: Mouse moved to (778, 452)
Screenshot: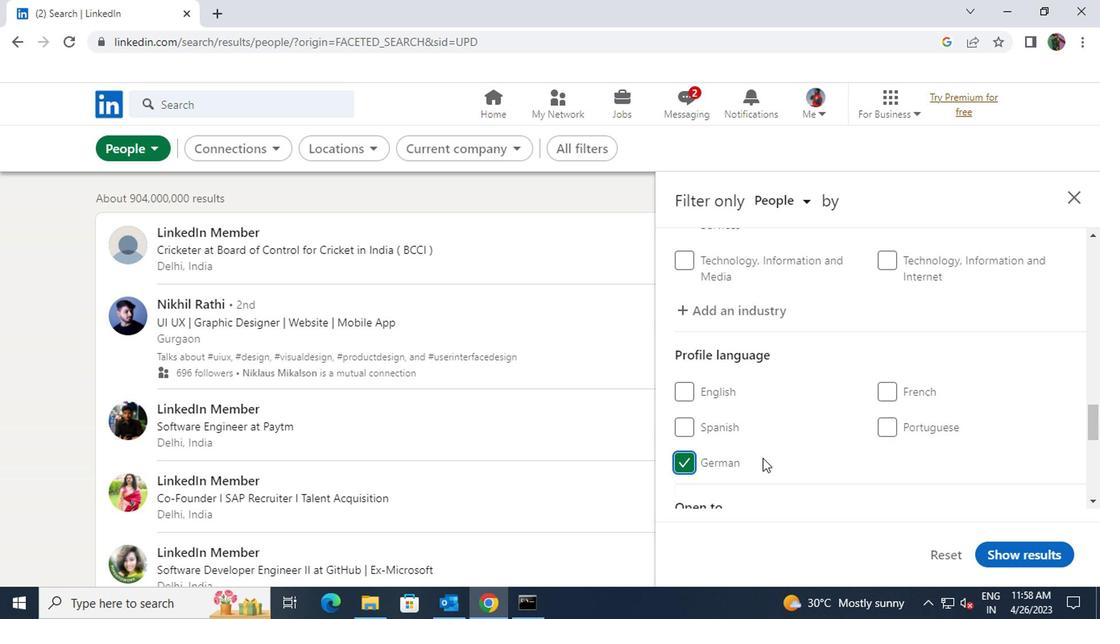 
Action: Mouse scrolled (778, 451) with delta (0, 0)
Screenshot: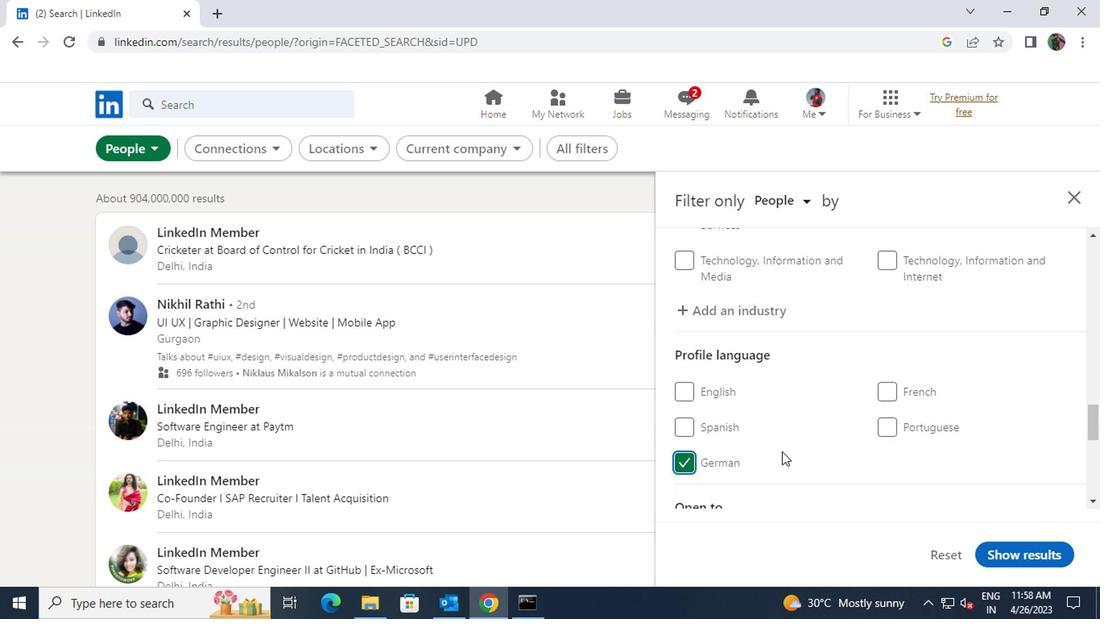 
Action: Mouse scrolled (778, 451) with delta (0, 0)
Screenshot: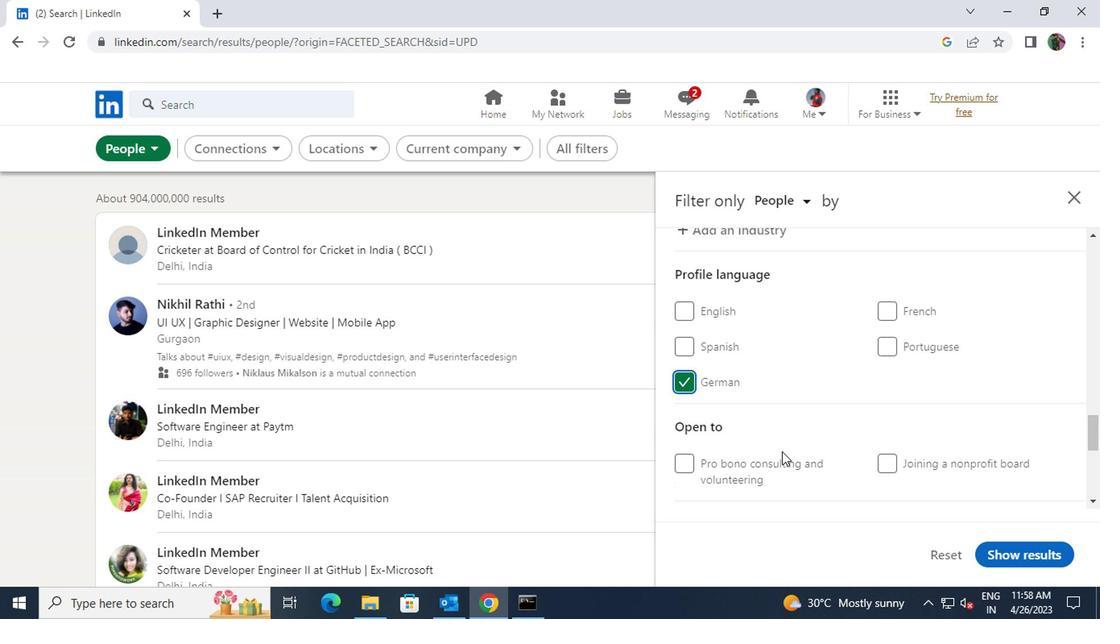 
Action: Mouse scrolled (778, 451) with delta (0, 0)
Screenshot: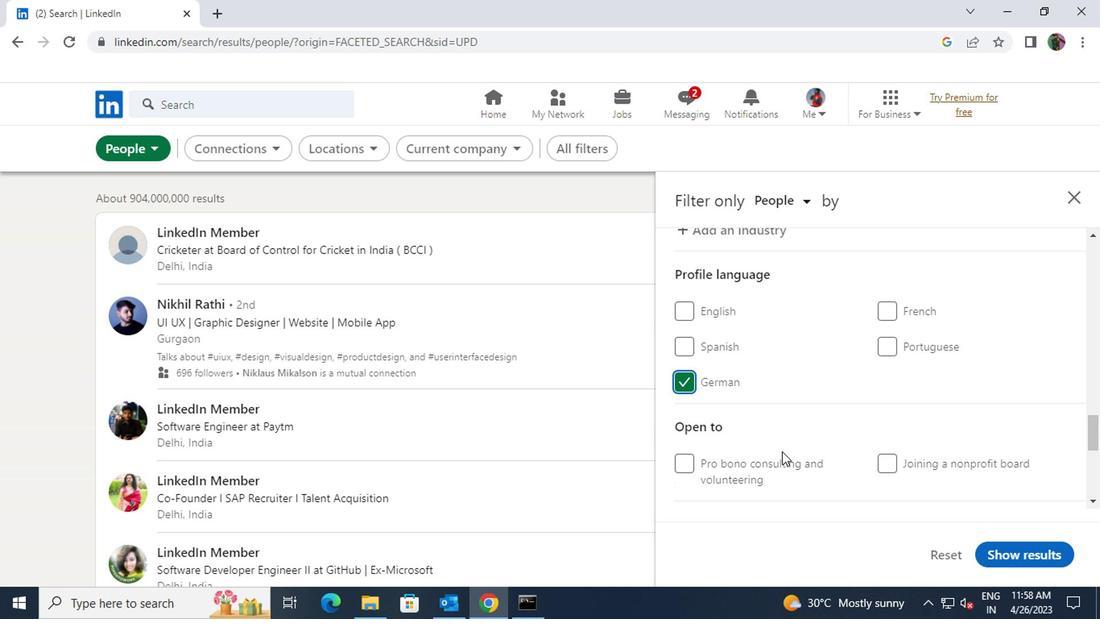 
Action: Mouse scrolled (778, 451) with delta (0, 0)
Screenshot: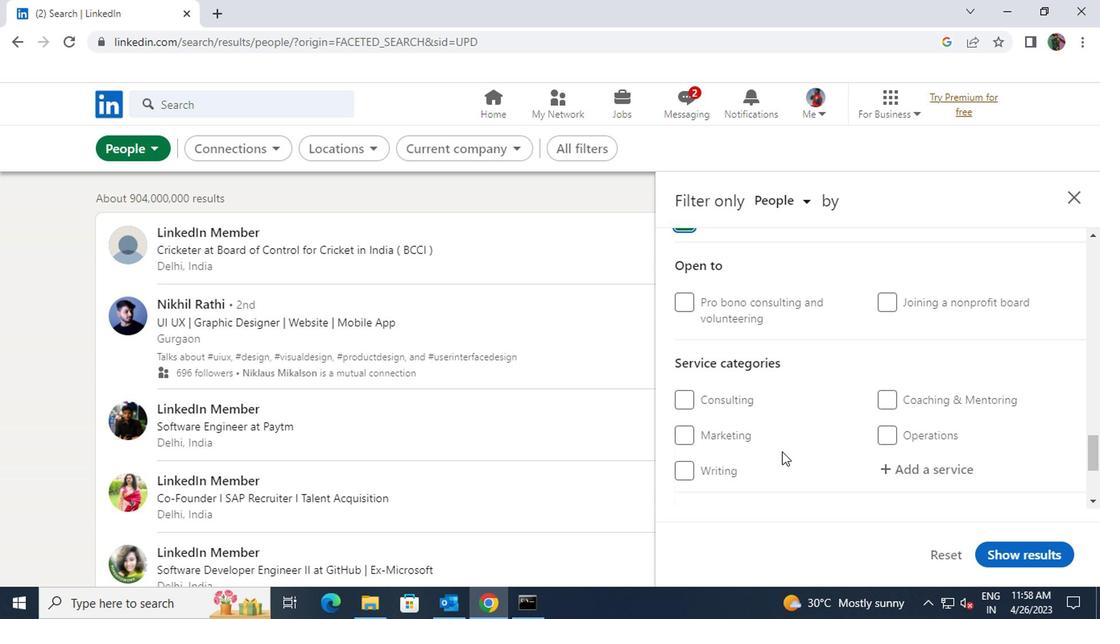 
Action: Mouse moved to (897, 394)
Screenshot: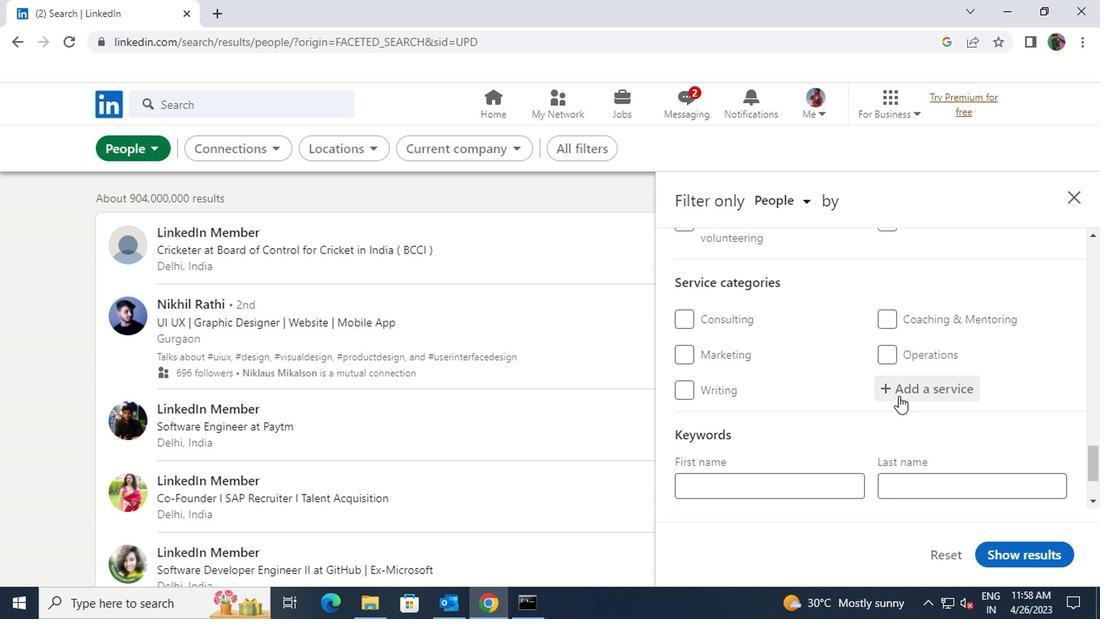 
Action: Mouse pressed left at (897, 394)
Screenshot: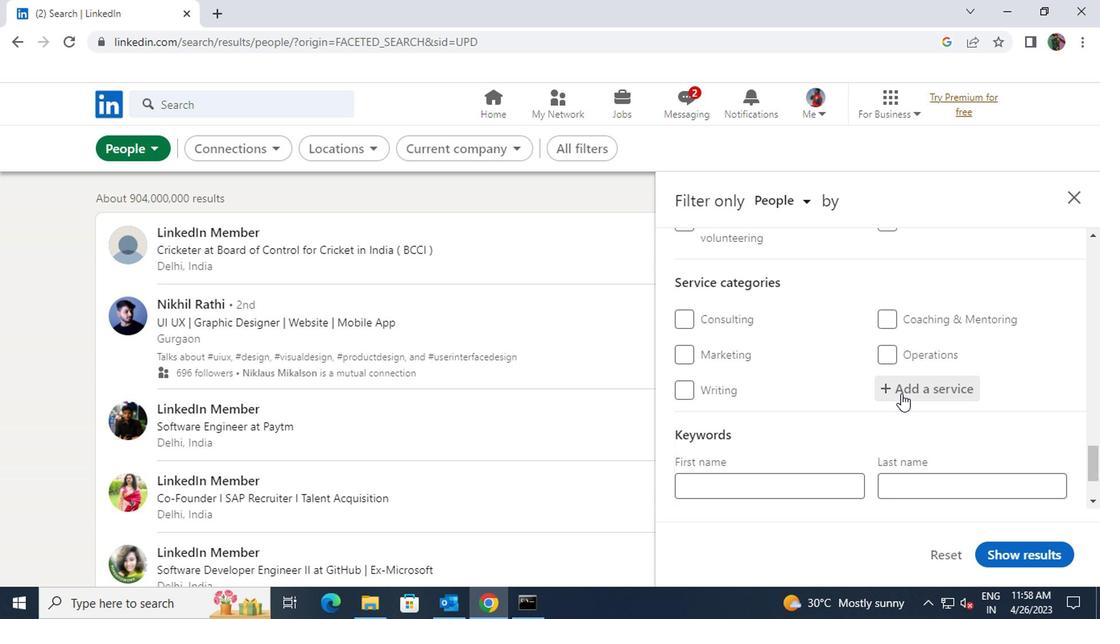 
Action: Key pressed <Key.shift><Key.shift><Key.shift><Key.shift><Key.shift><Key.shift><Key.shift><Key.shift><Key.shift>IOS
Screenshot: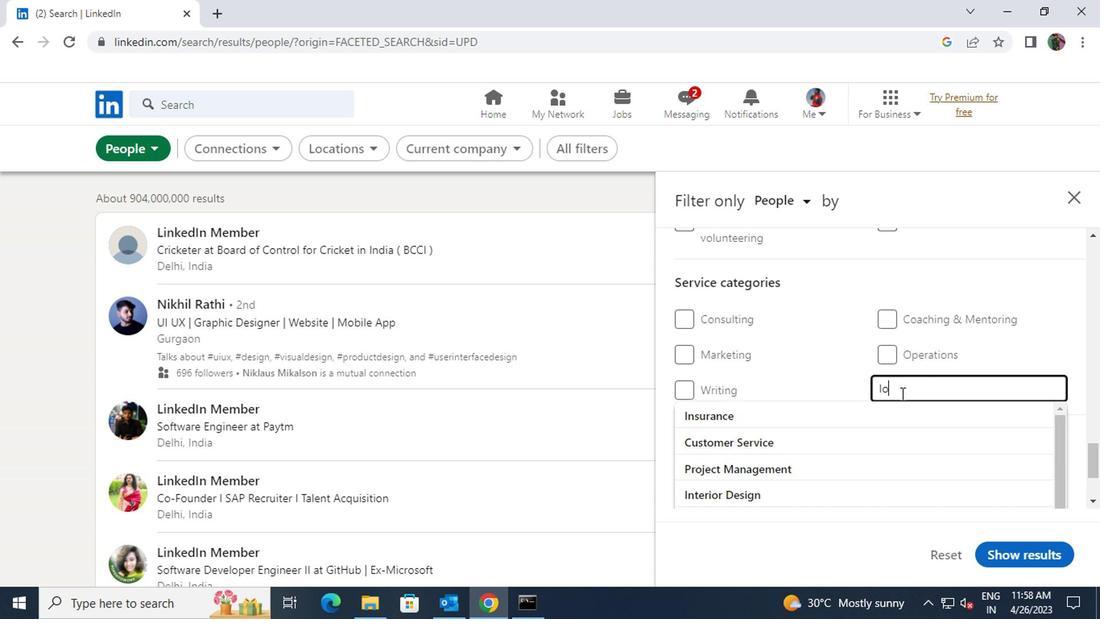 
Action: Mouse moved to (875, 408)
Screenshot: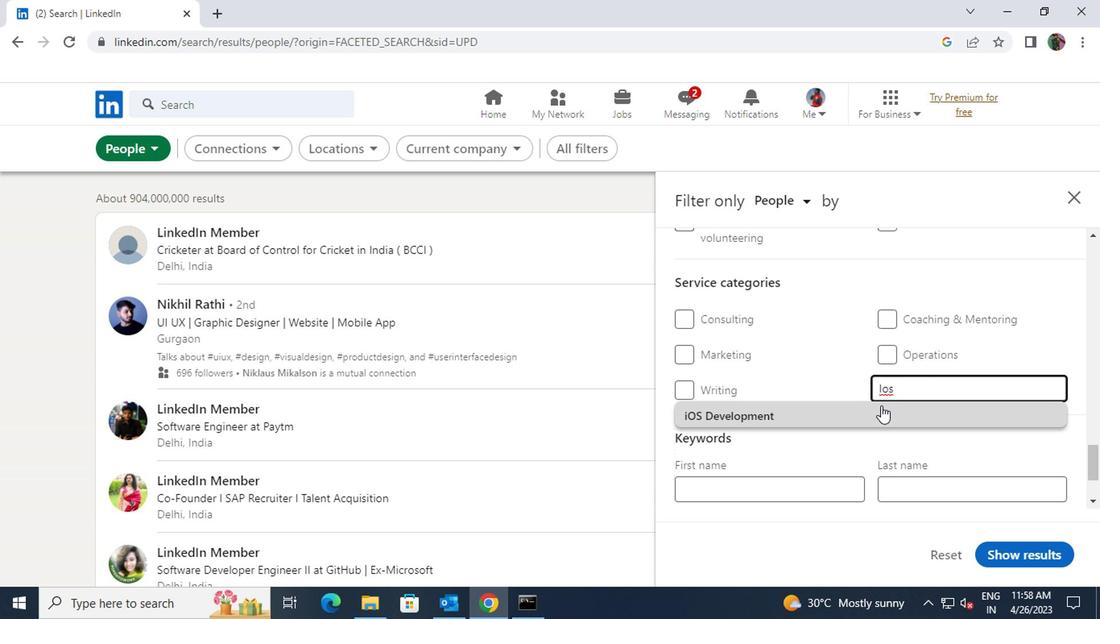 
Action: Mouse pressed left at (875, 408)
Screenshot: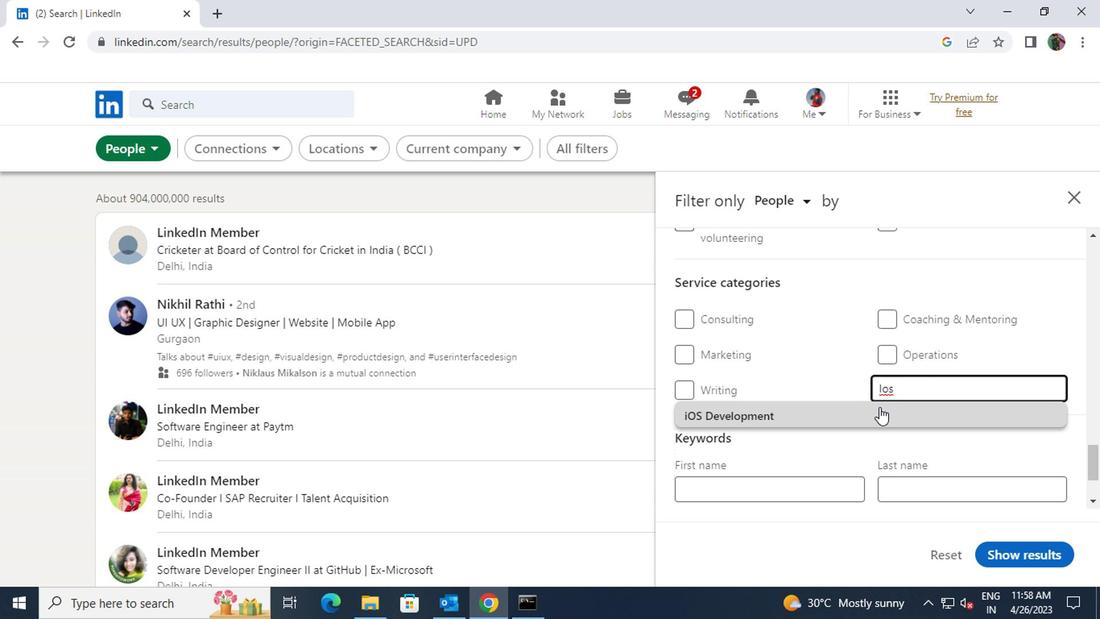 
Action: Mouse scrolled (875, 407) with delta (0, 0)
Screenshot: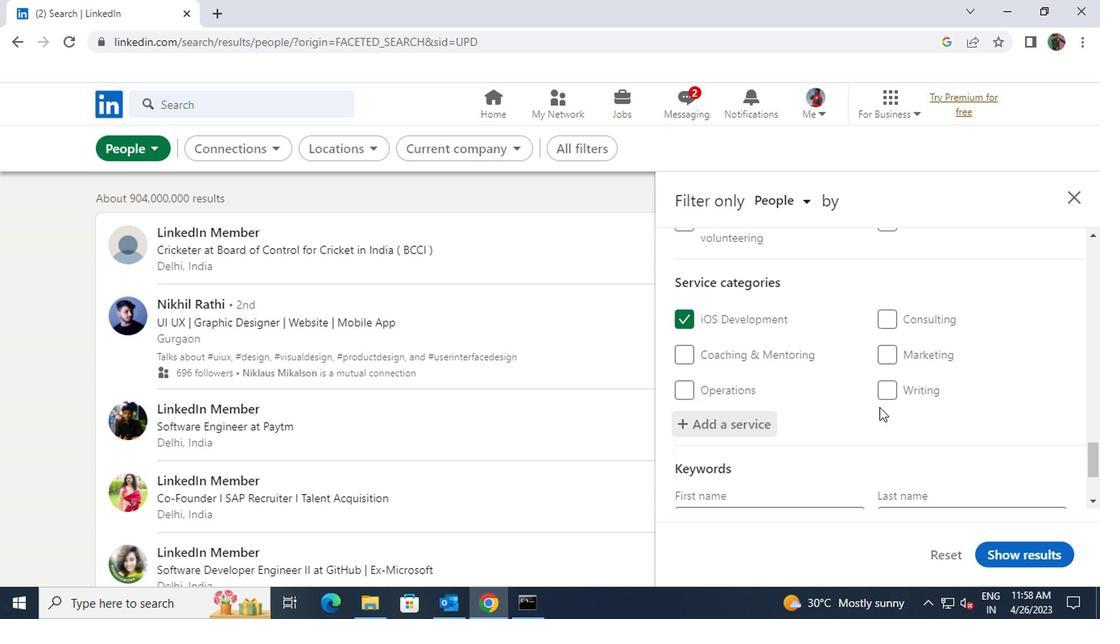 
Action: Mouse scrolled (875, 407) with delta (0, 0)
Screenshot: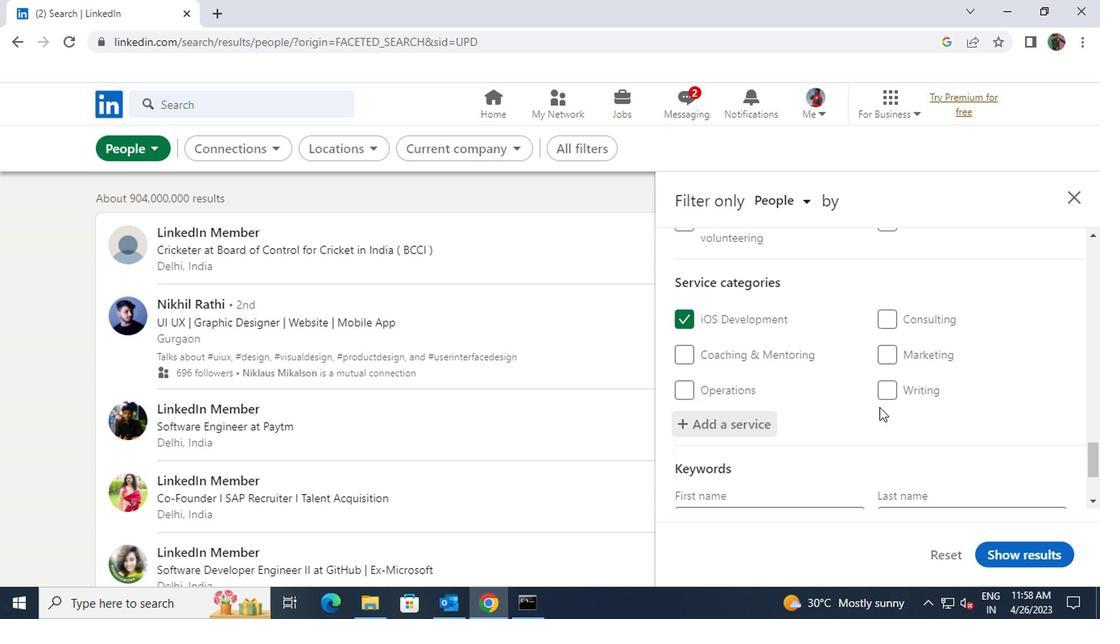 
Action: Mouse moved to (821, 429)
Screenshot: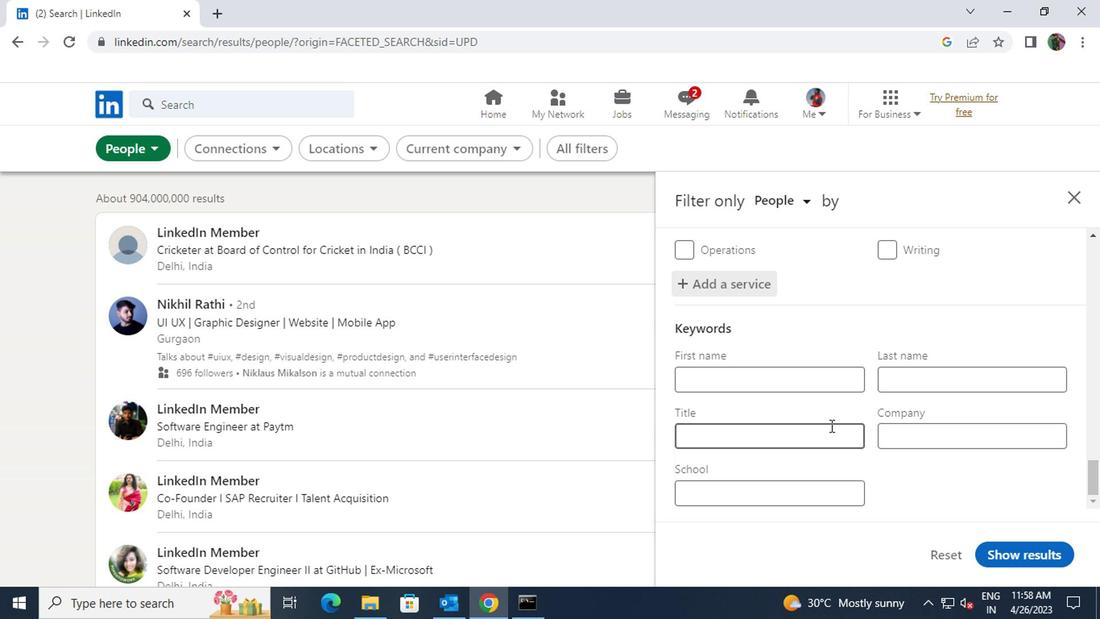 
Action: Mouse pressed left at (821, 429)
Screenshot: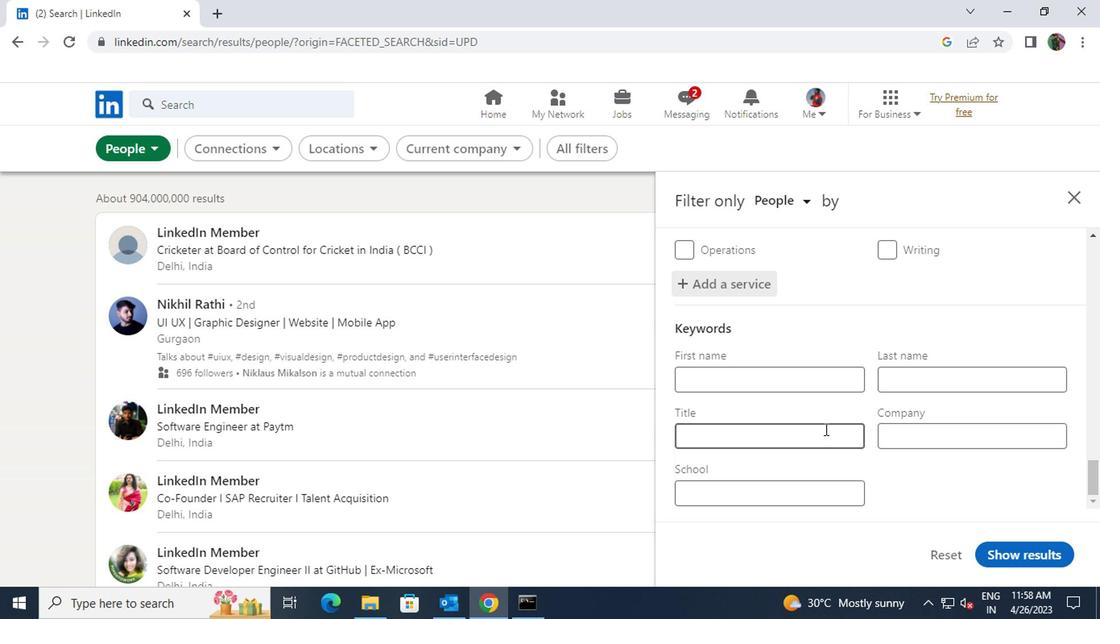 
Action: Key pressed <Key.shift>RESEARCH
Screenshot: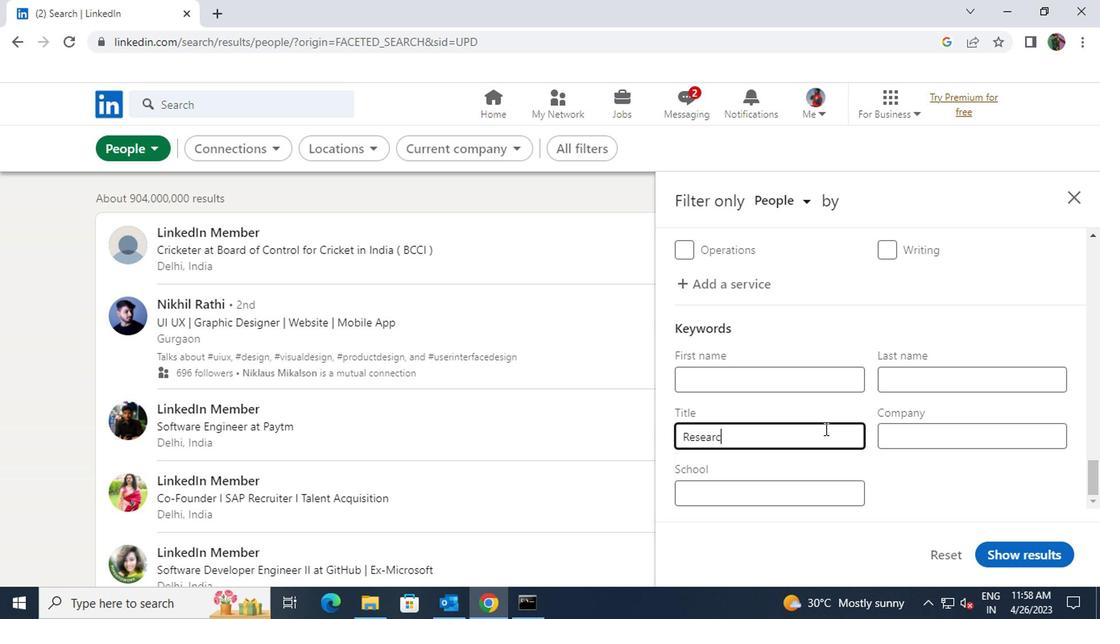 
Action: Mouse moved to (995, 547)
Screenshot: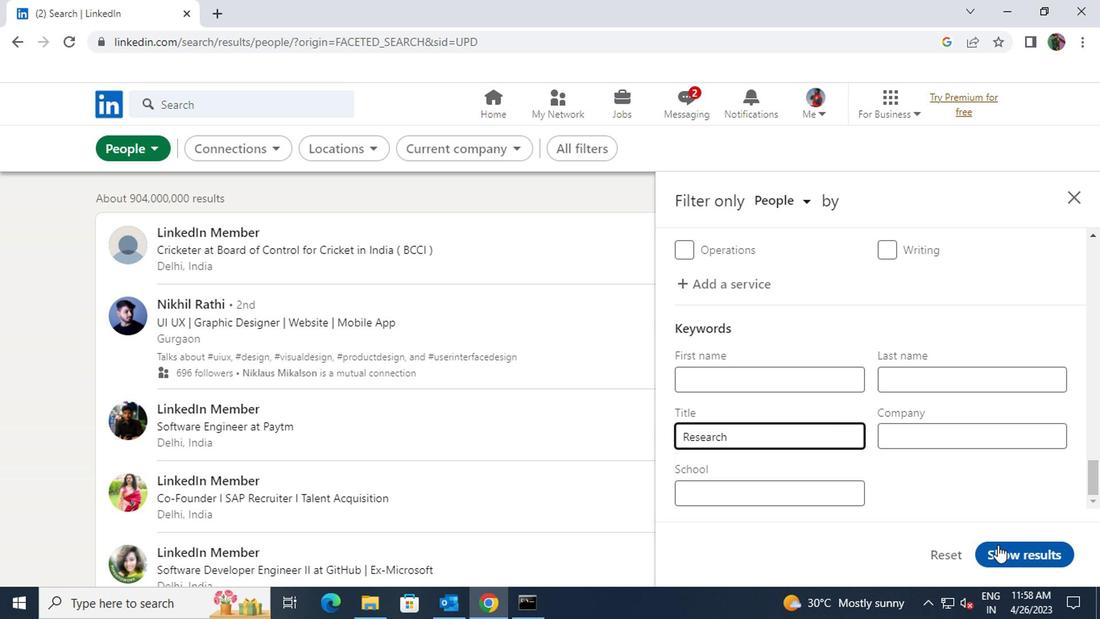 
Action: Mouse pressed left at (995, 547)
Screenshot: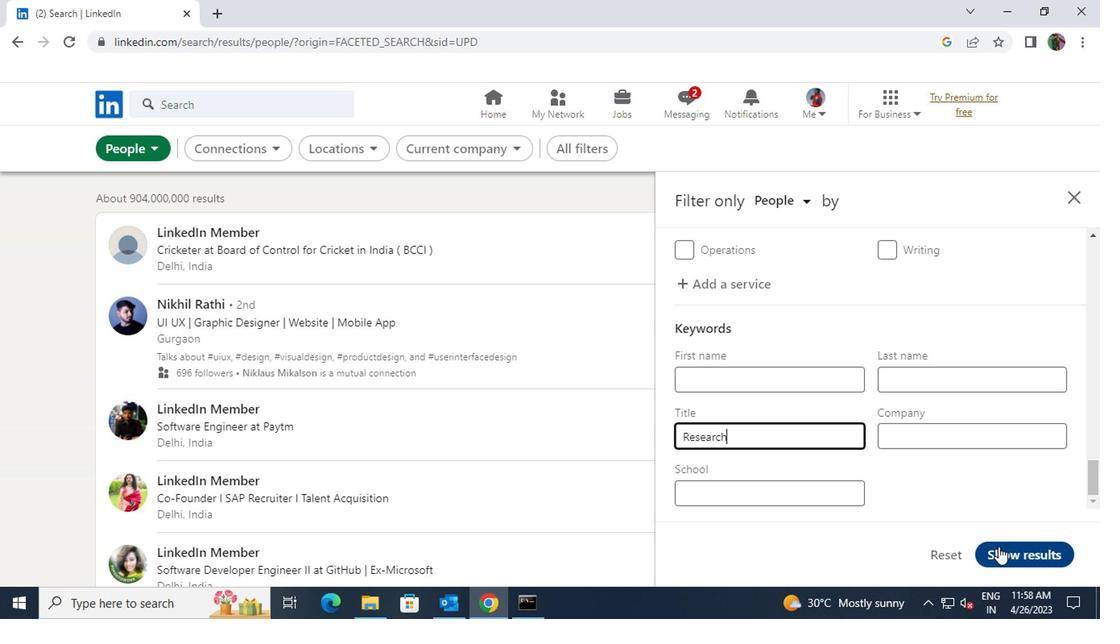 
